 Task: Check the average views per listing of 2.5 bathrooms in the last 5 years.
Action: Mouse moved to (1049, 231)
Screenshot: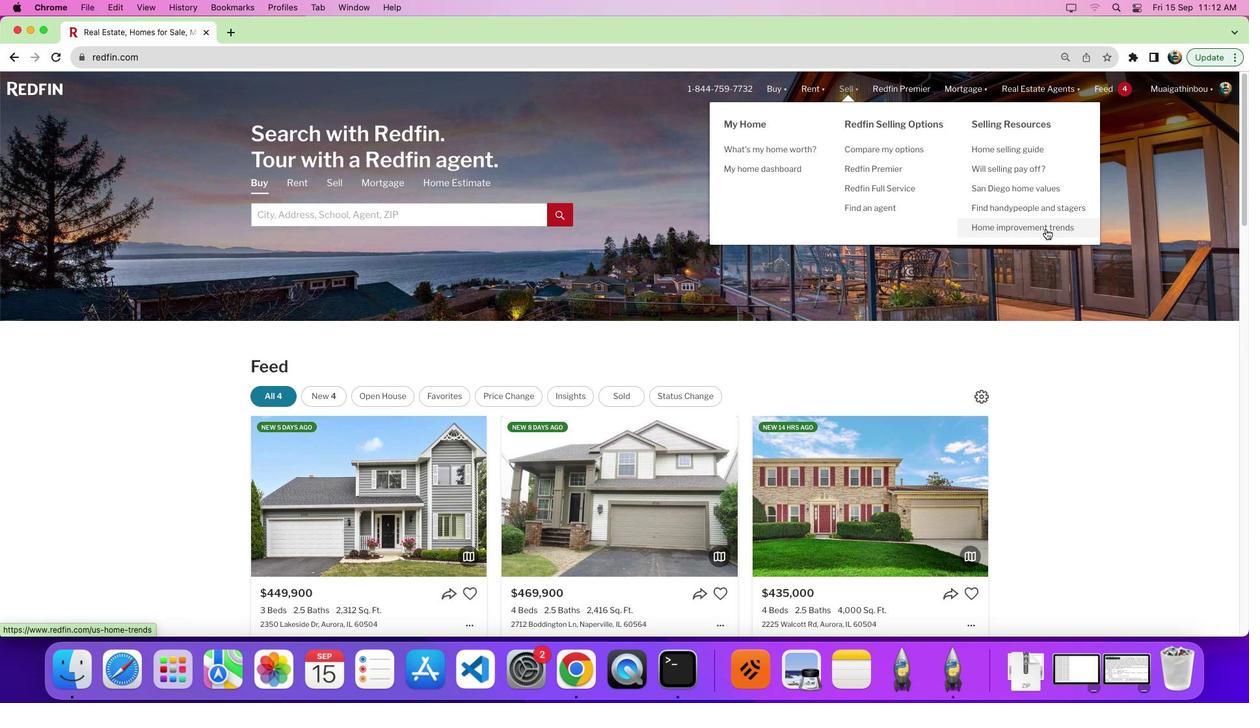 
Action: Mouse pressed left at (1049, 231)
Screenshot: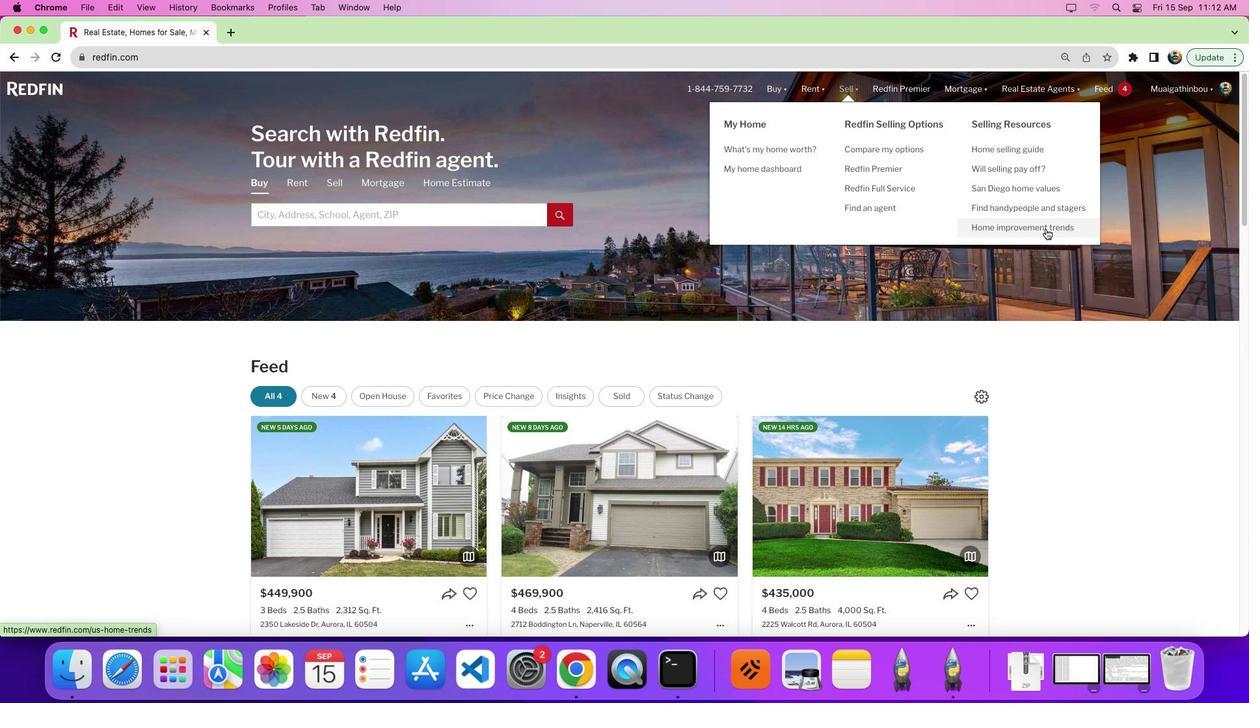 
Action: Mouse moved to (343, 245)
Screenshot: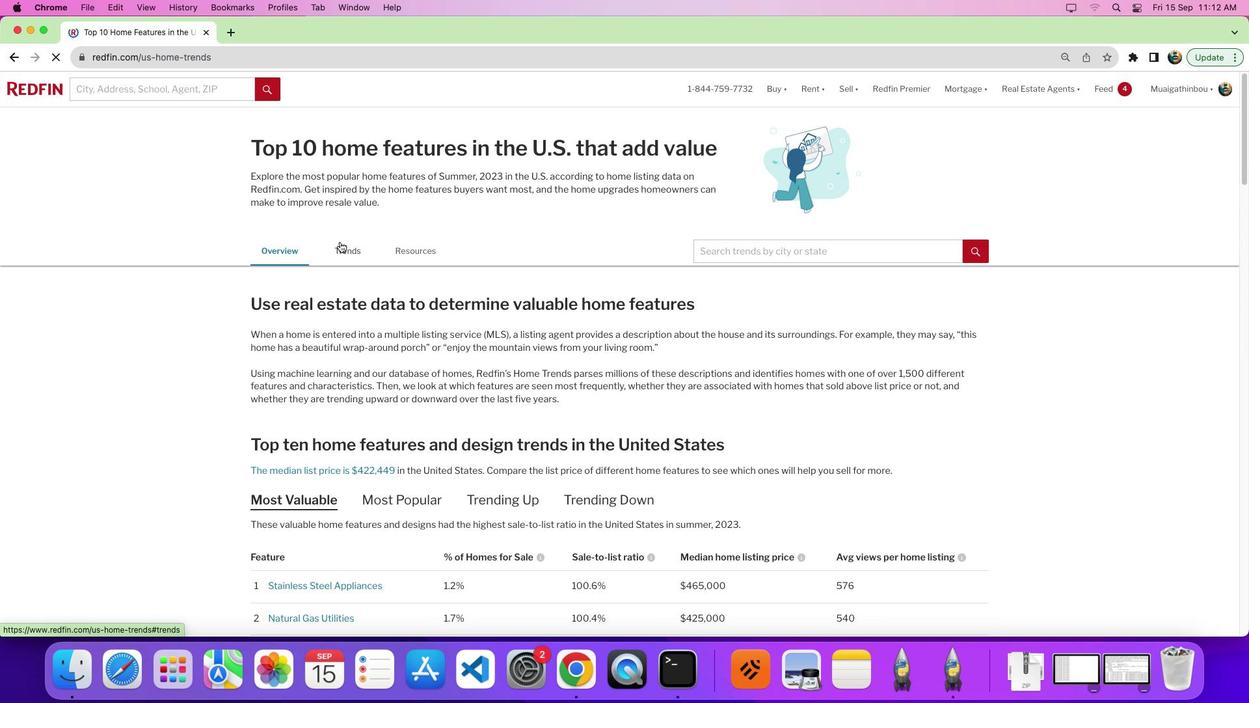 
Action: Mouse pressed left at (343, 245)
Screenshot: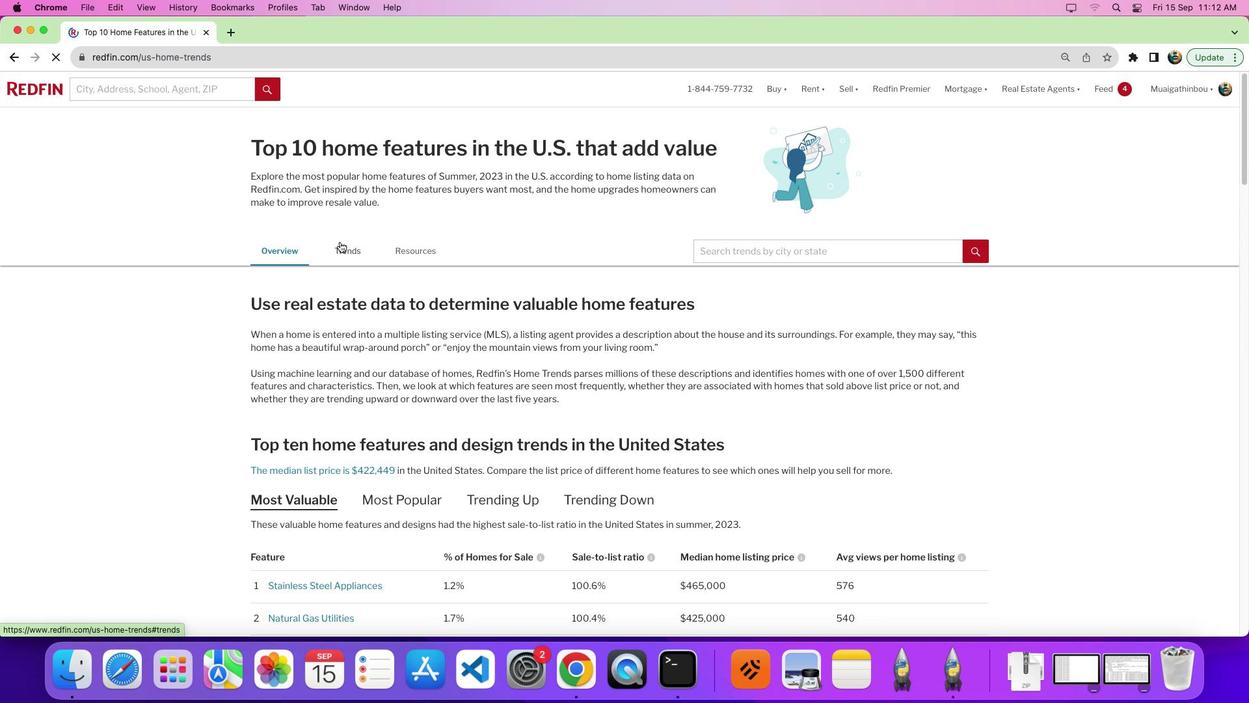
Action: Mouse moved to (580, 263)
Screenshot: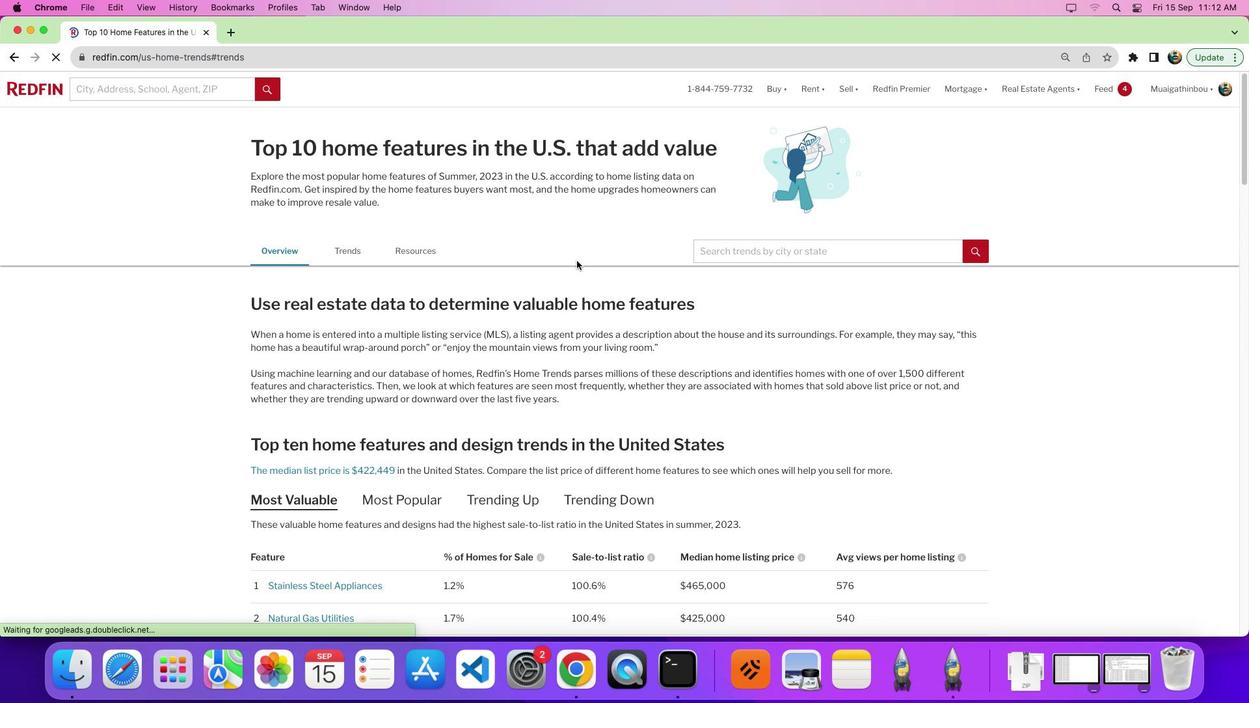 
Action: Mouse scrolled (580, 263) with delta (3, 2)
Screenshot: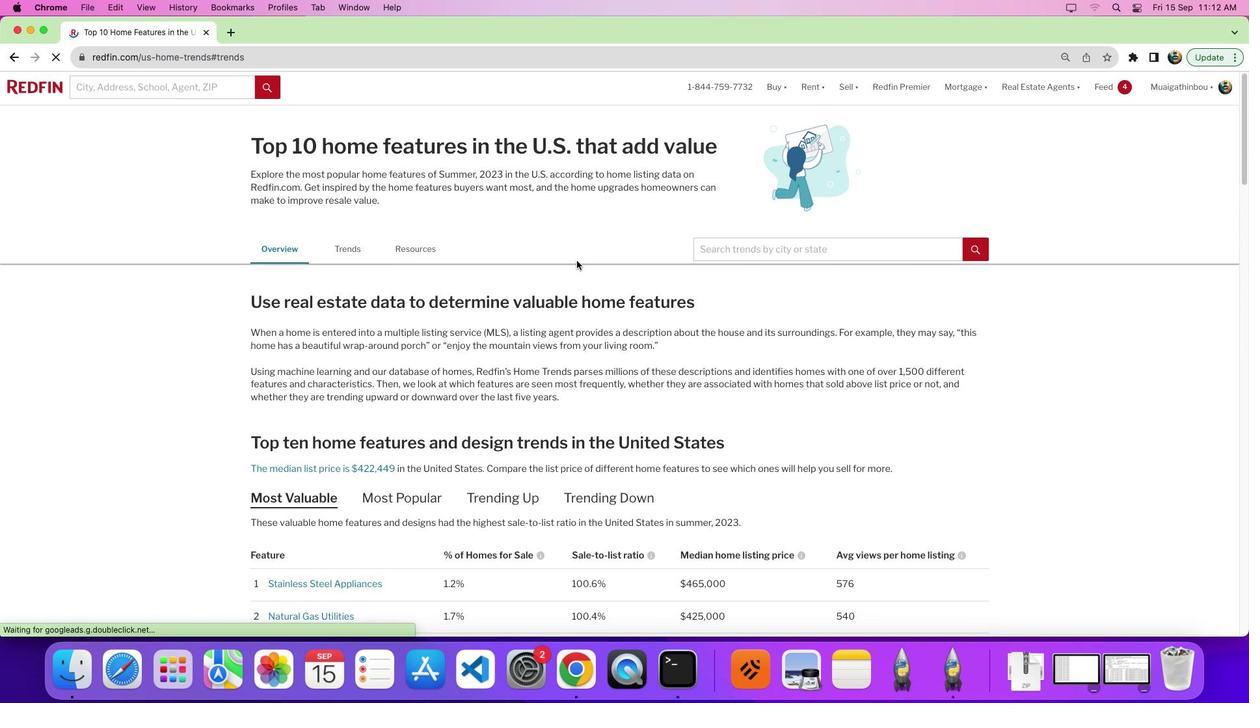 
Action: Mouse scrolled (580, 263) with delta (3, 2)
Screenshot: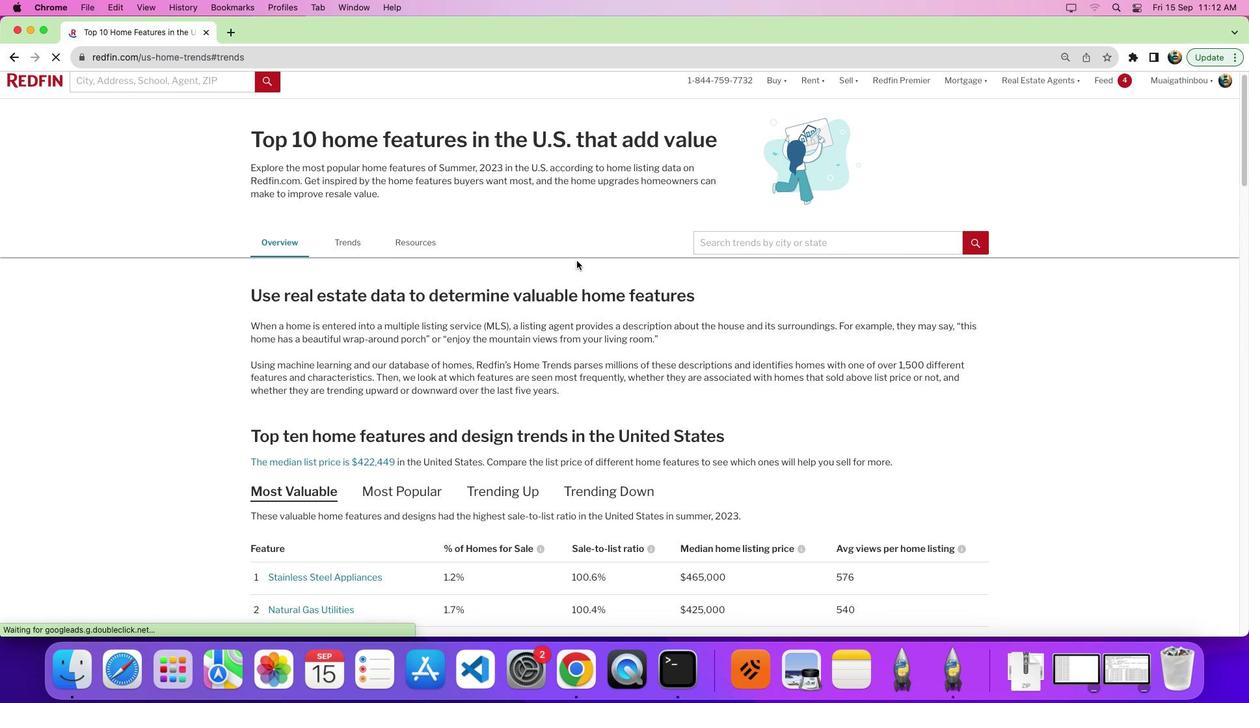 
Action: Mouse moved to (344, 227)
Screenshot: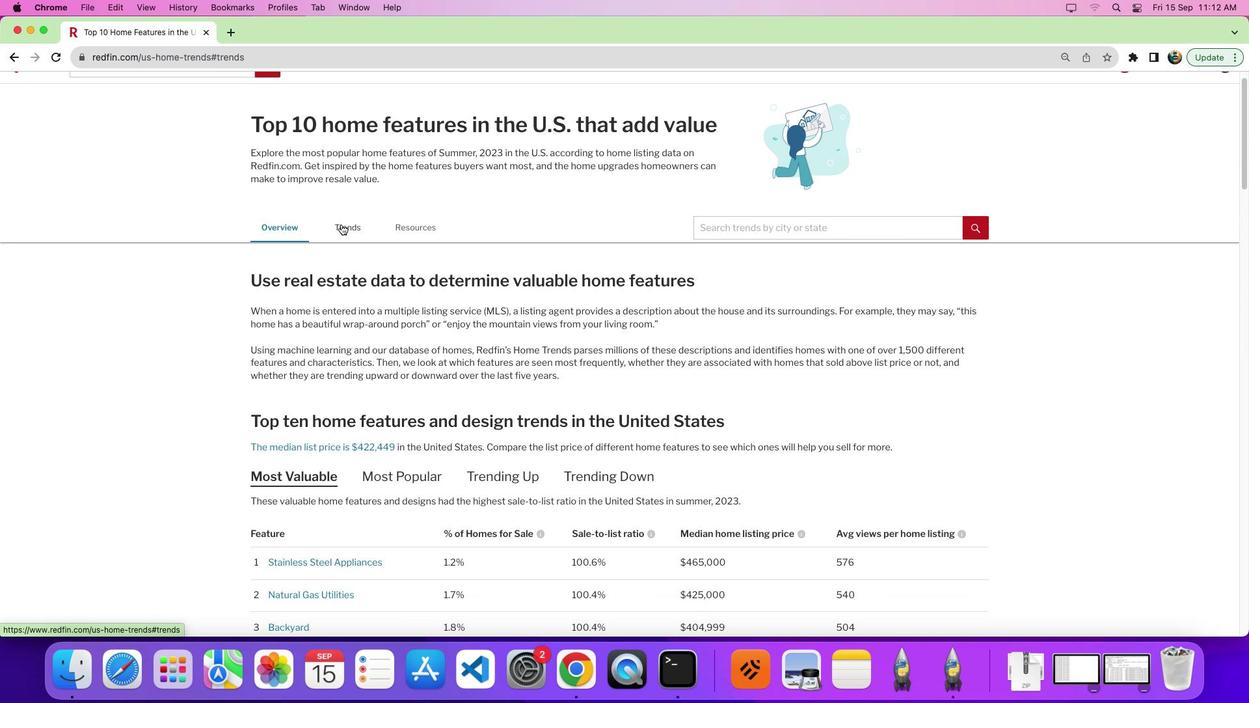 
Action: Mouse pressed left at (344, 227)
Screenshot: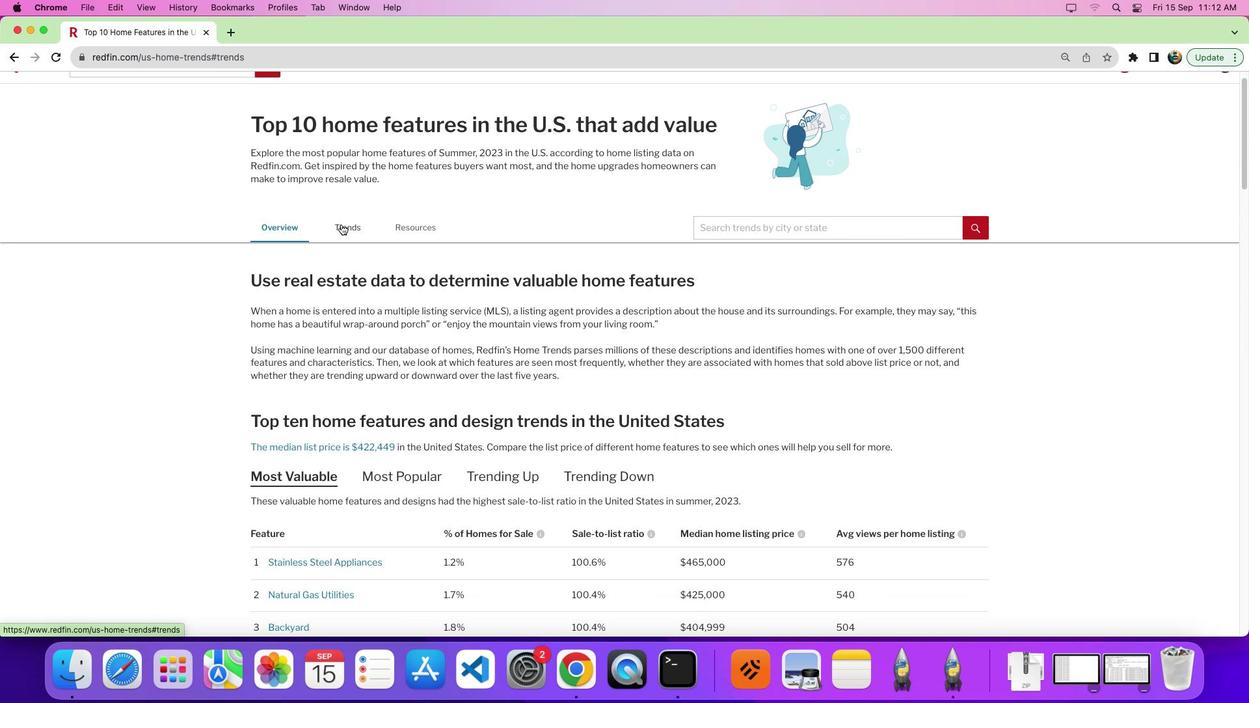 
Action: Mouse moved to (572, 299)
Screenshot: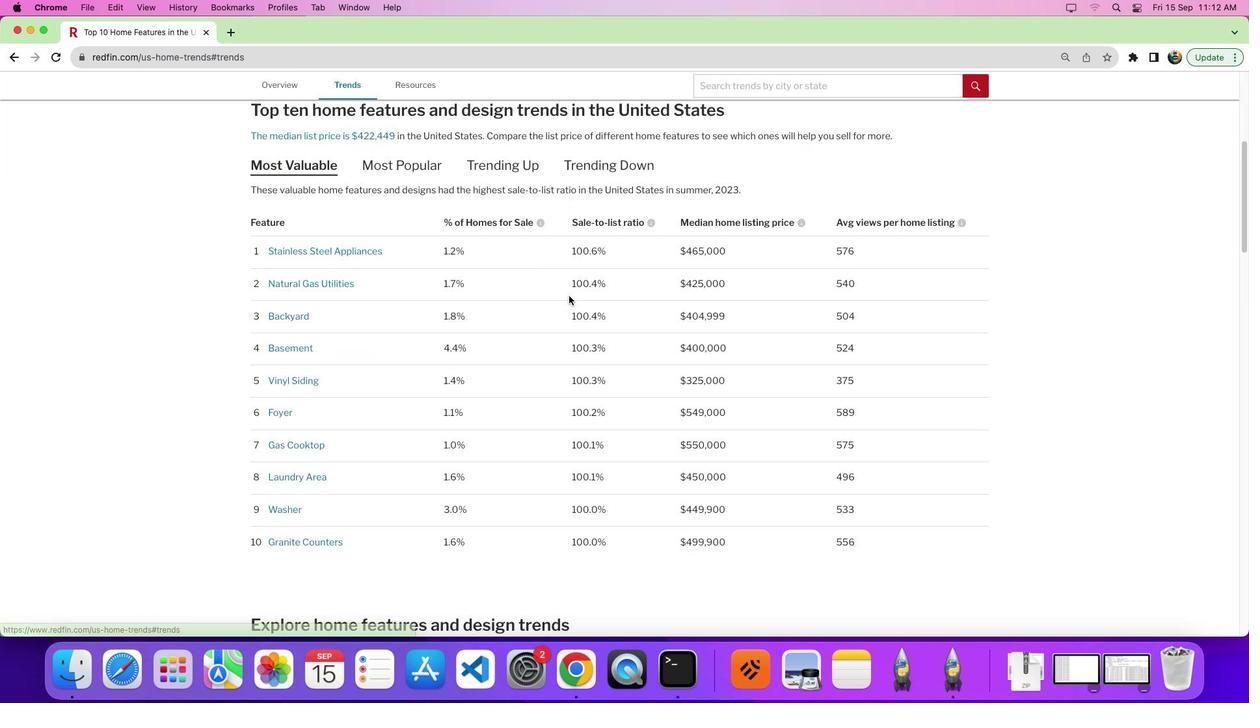 
Action: Mouse scrolled (572, 299) with delta (3, 2)
Screenshot: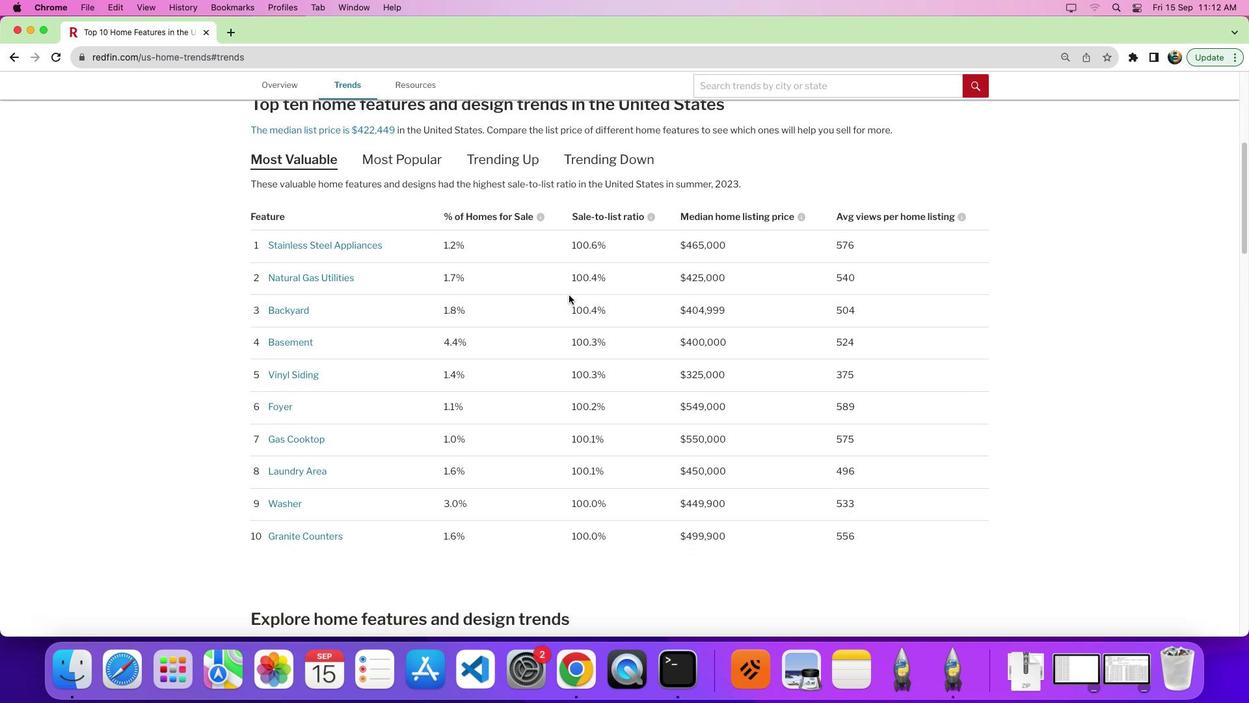
Action: Mouse moved to (572, 298)
Screenshot: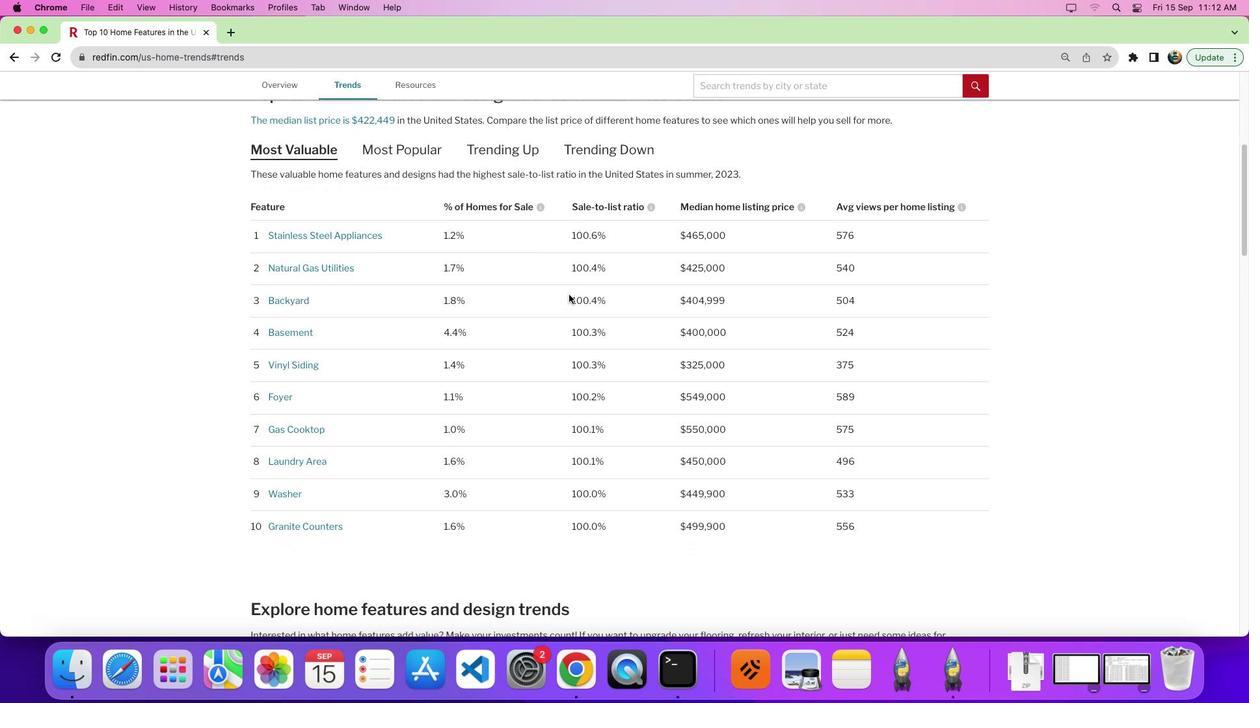 
Action: Mouse scrolled (572, 298) with delta (3, 2)
Screenshot: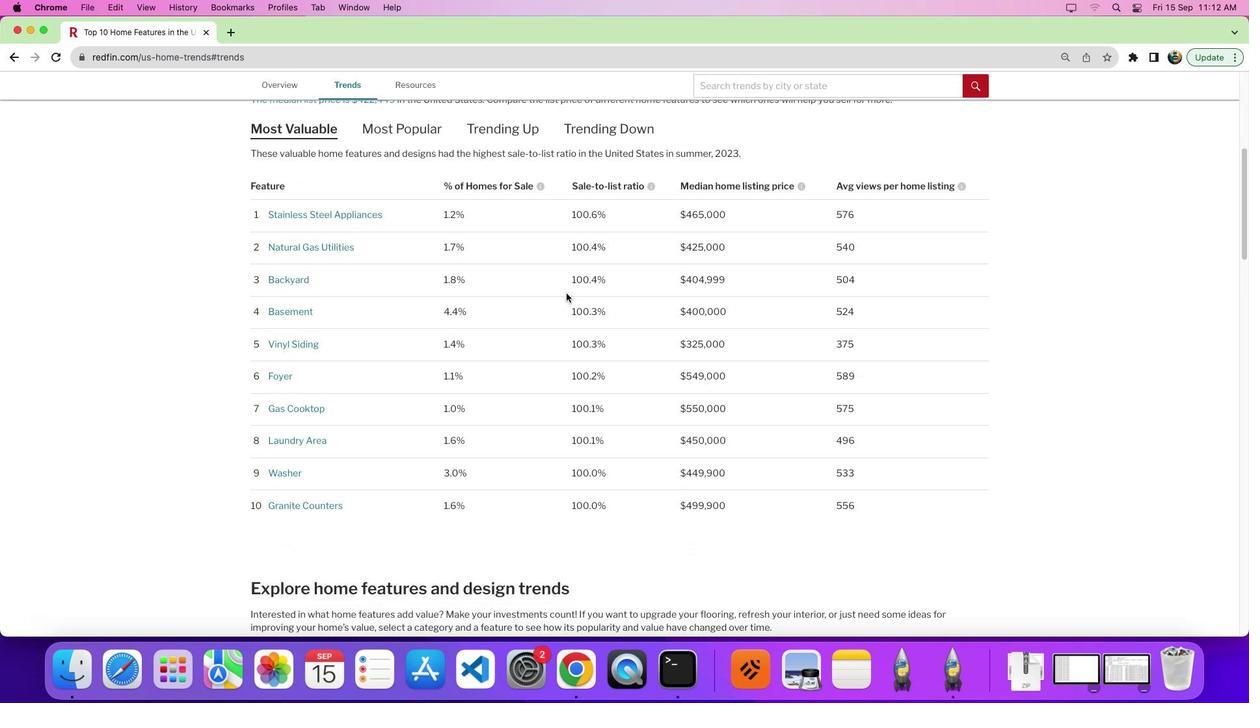 
Action: Mouse moved to (572, 298)
Screenshot: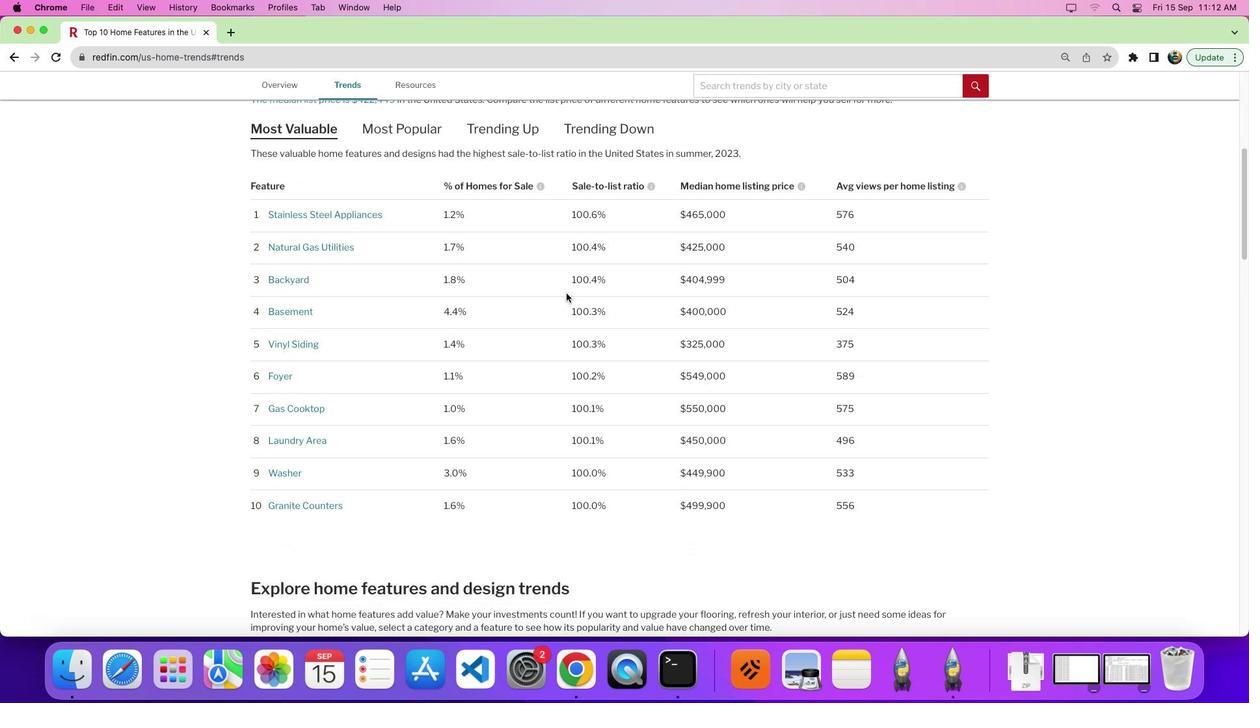 
Action: Mouse scrolled (572, 298) with delta (3, 0)
Screenshot: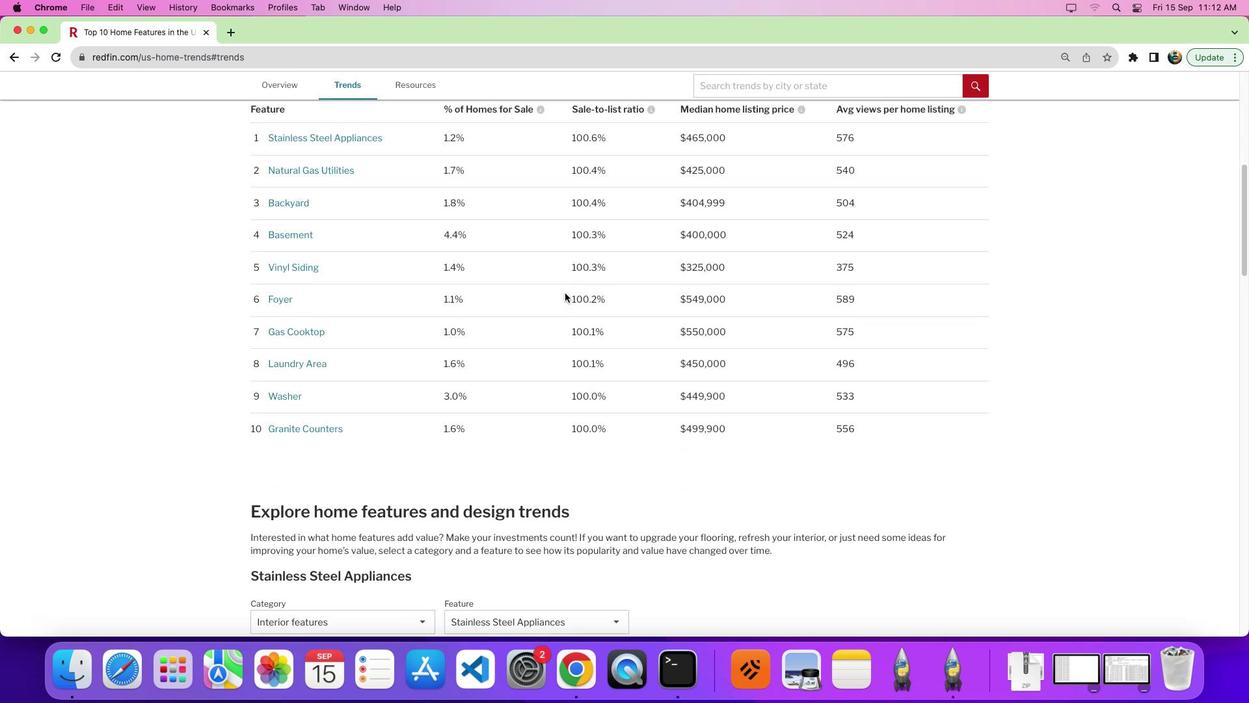 
Action: Mouse moved to (563, 294)
Screenshot: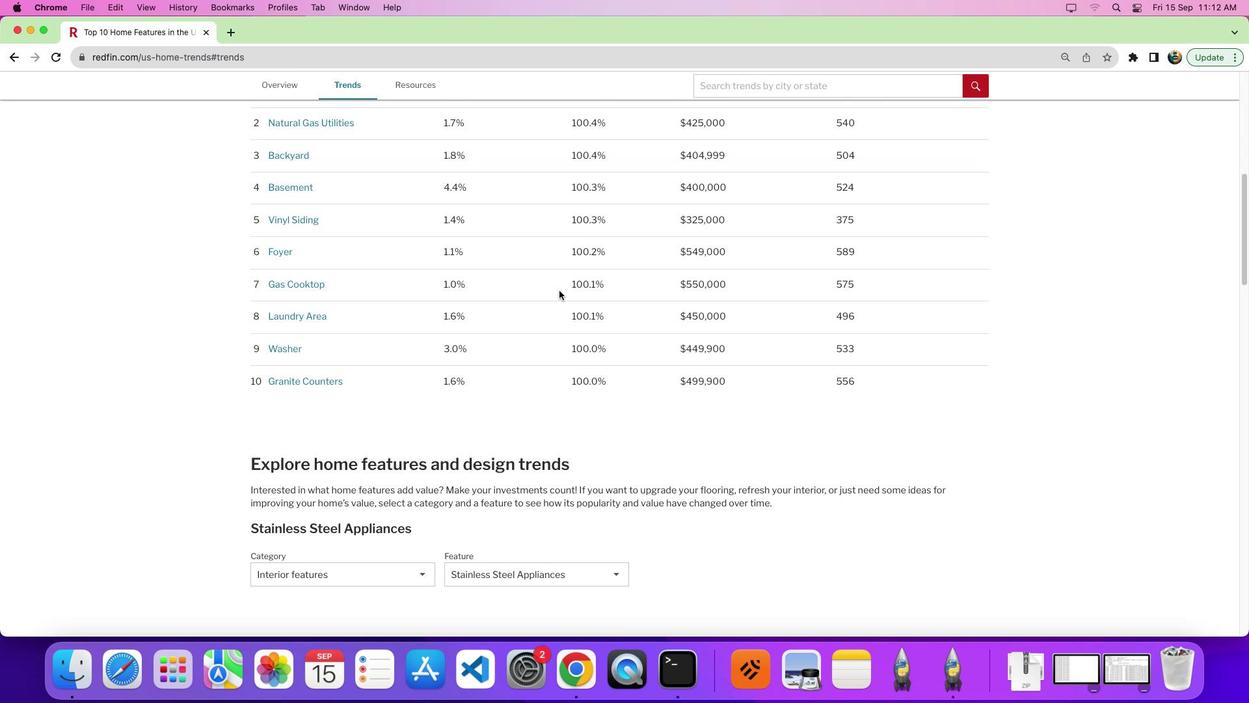 
Action: Mouse scrolled (563, 294) with delta (3, 2)
Screenshot: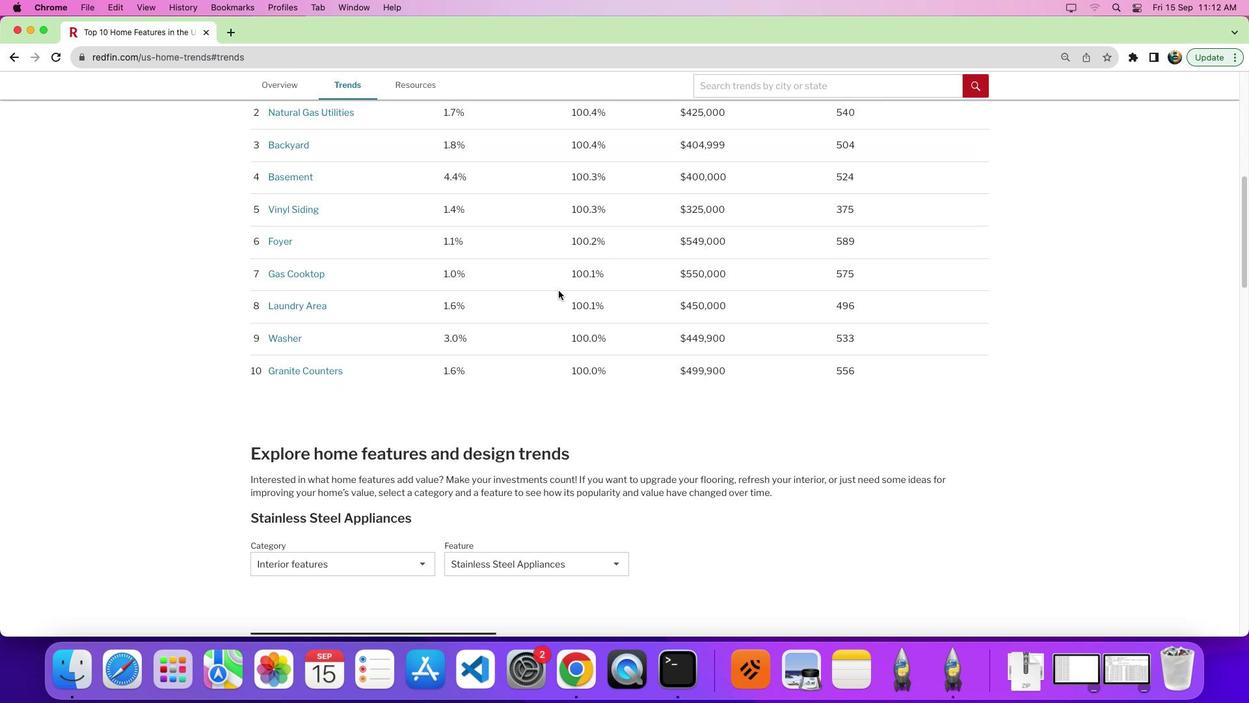 
Action: Mouse moved to (563, 294)
Screenshot: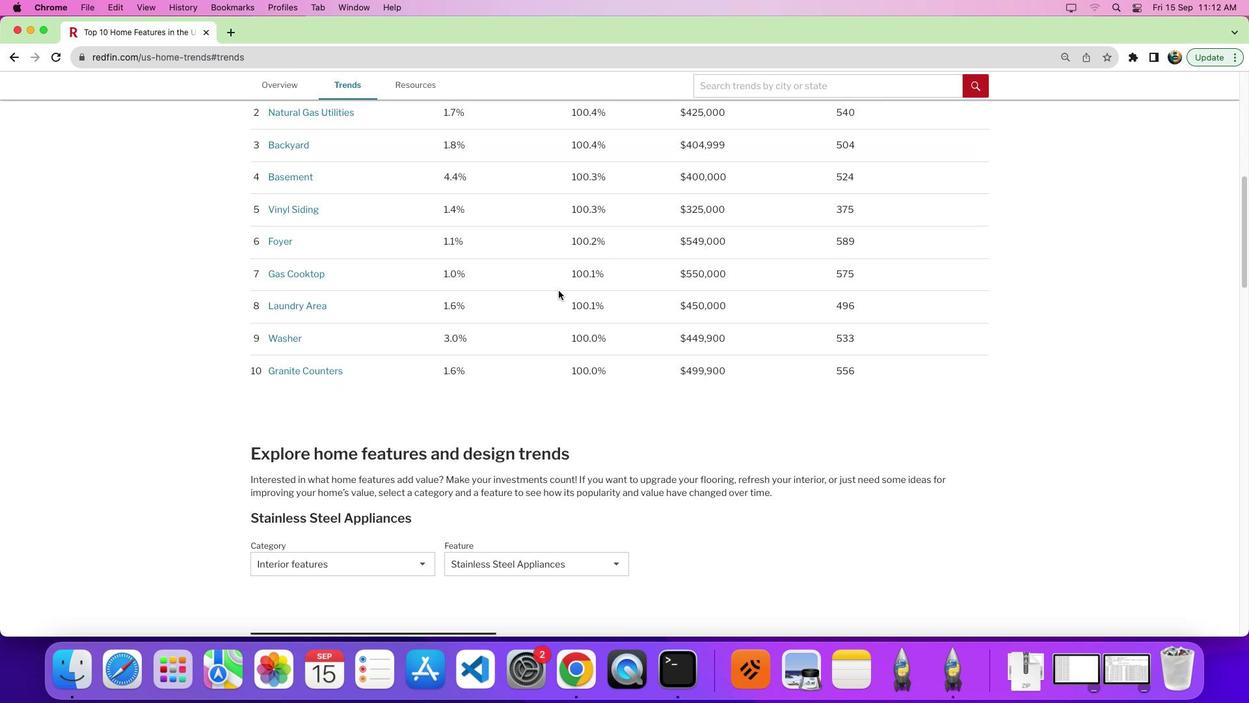 
Action: Mouse scrolled (563, 294) with delta (3, 2)
Screenshot: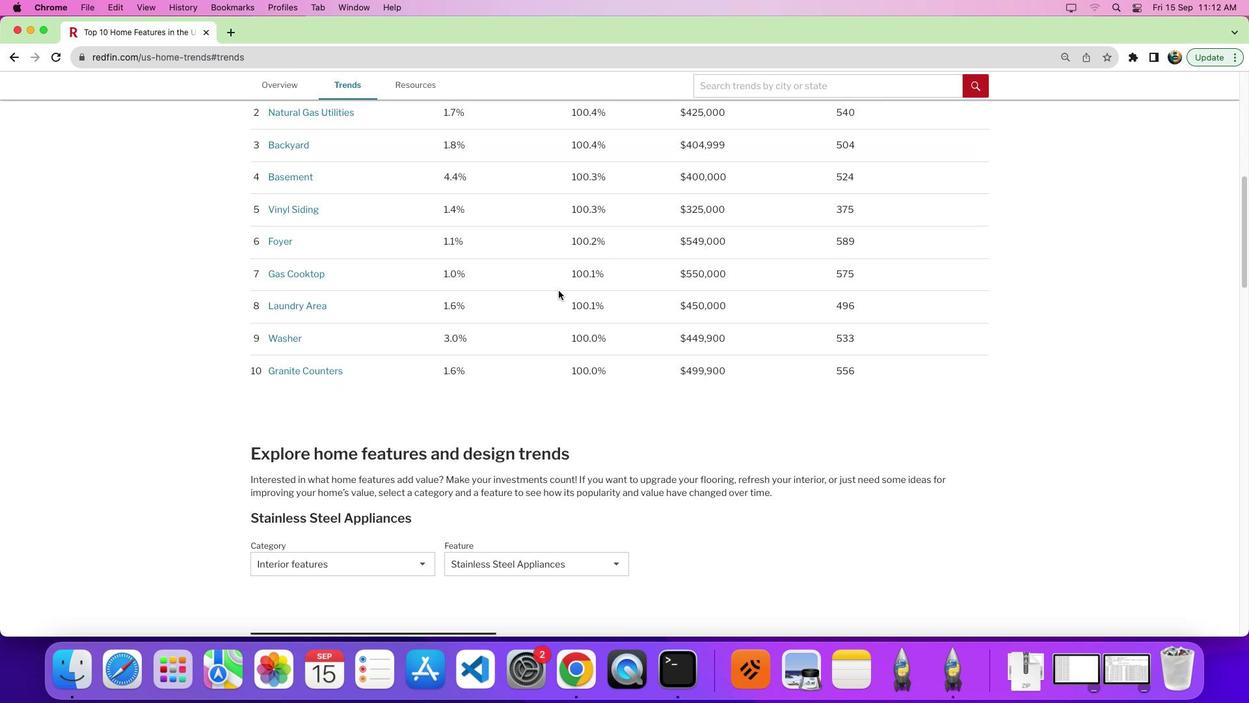 
Action: Mouse moved to (563, 294)
Screenshot: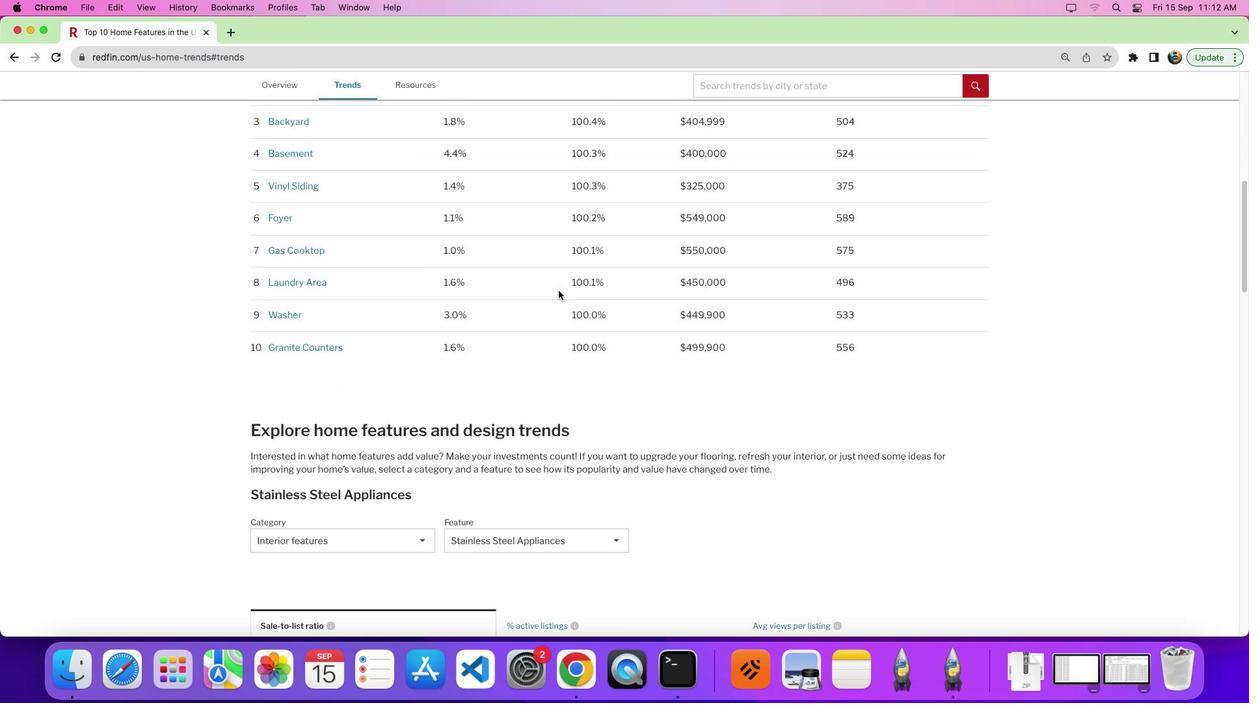 
Action: Mouse scrolled (563, 294) with delta (3, 0)
Screenshot: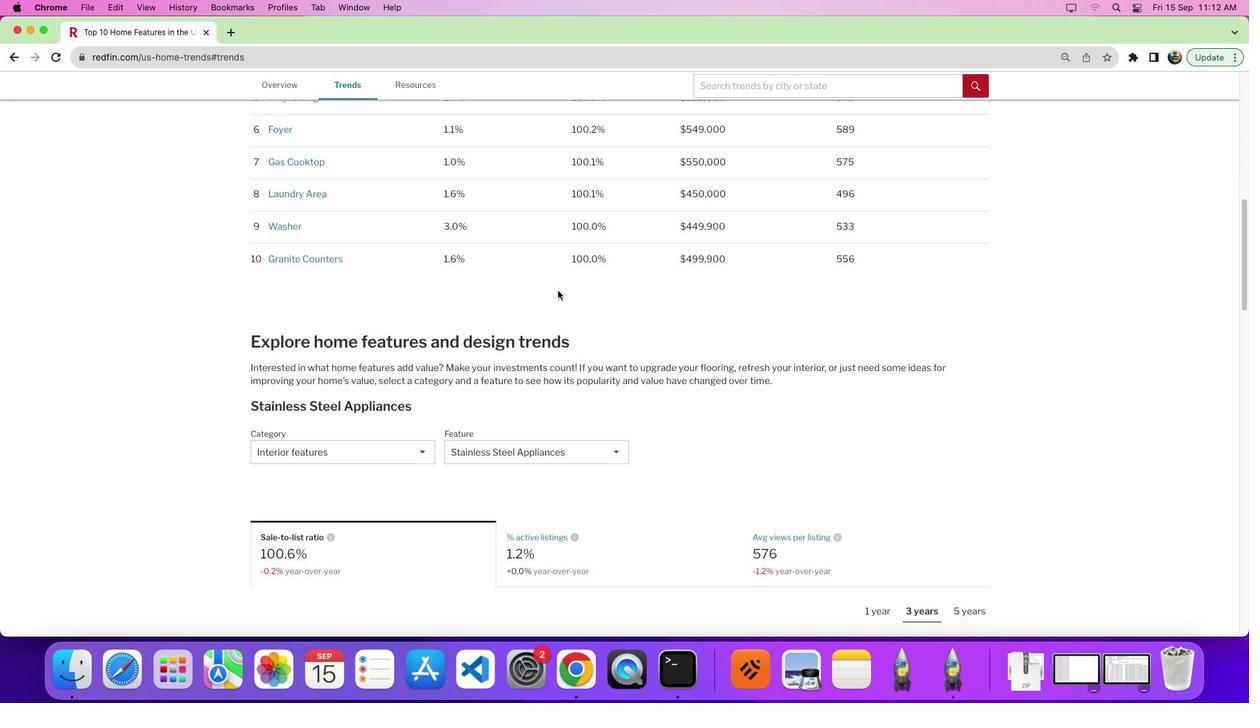 
Action: Mouse moved to (546, 303)
Screenshot: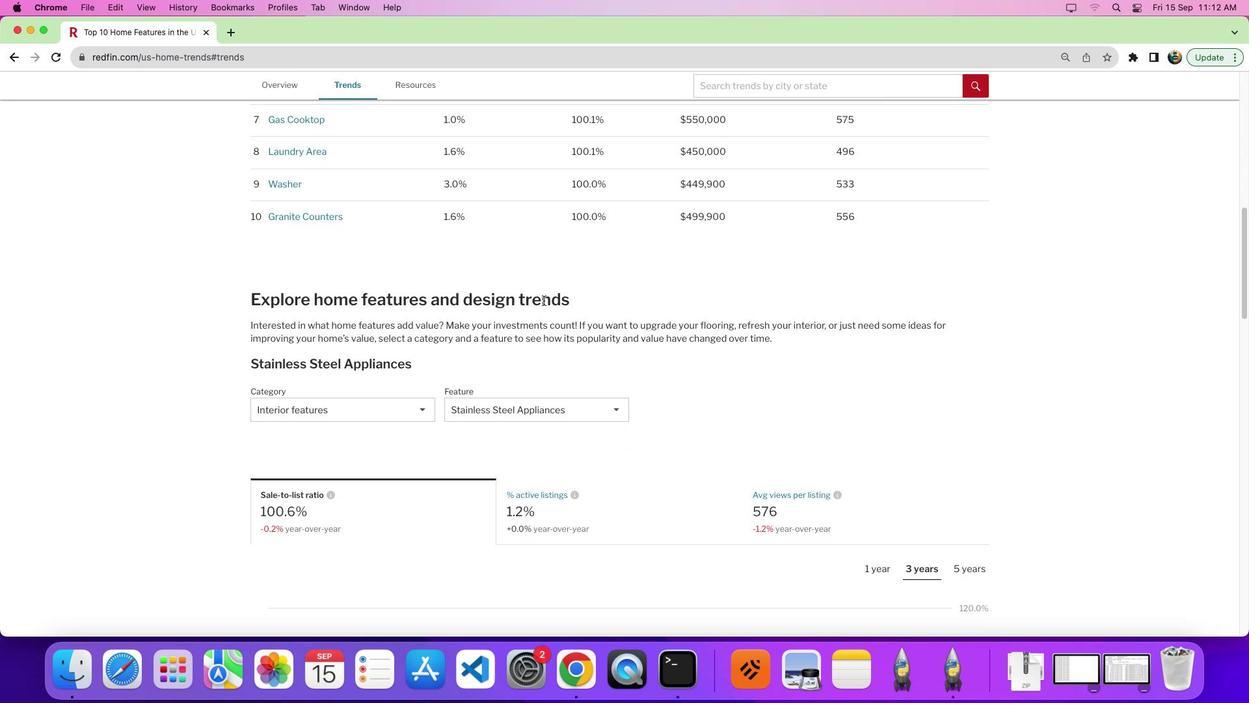 
Action: Mouse scrolled (546, 303) with delta (3, 2)
Screenshot: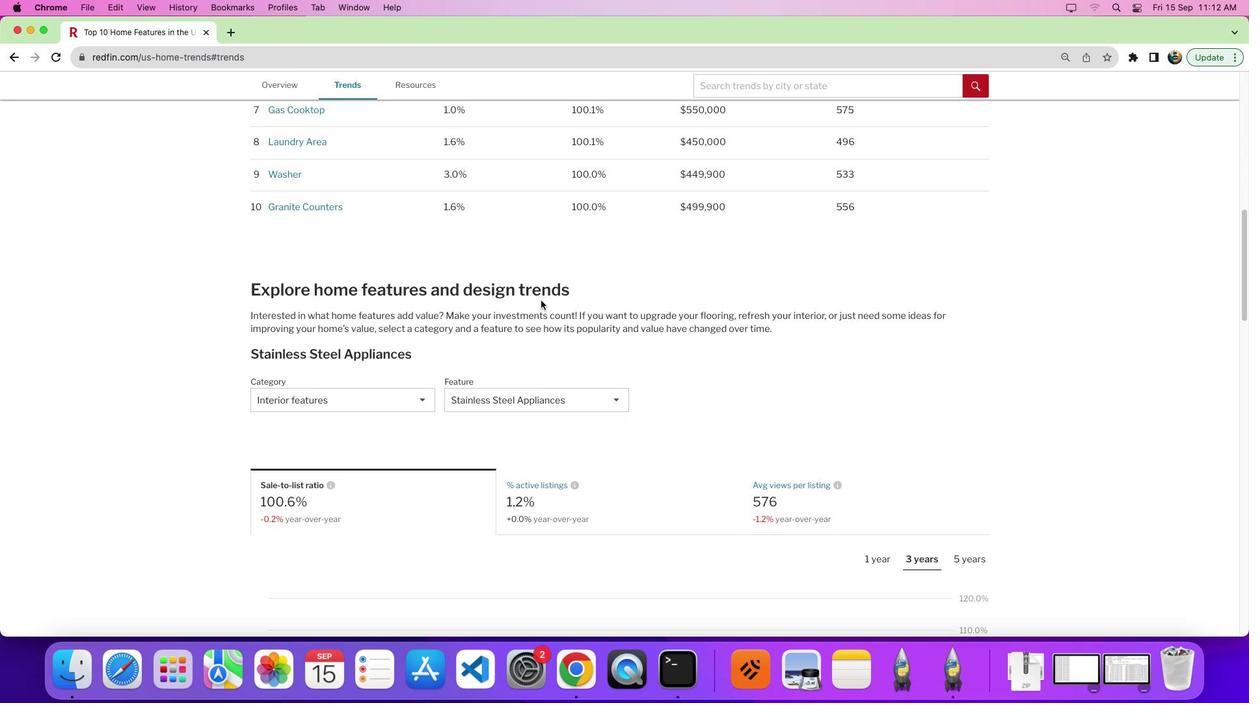 
Action: Mouse scrolled (546, 303) with delta (3, 2)
Screenshot: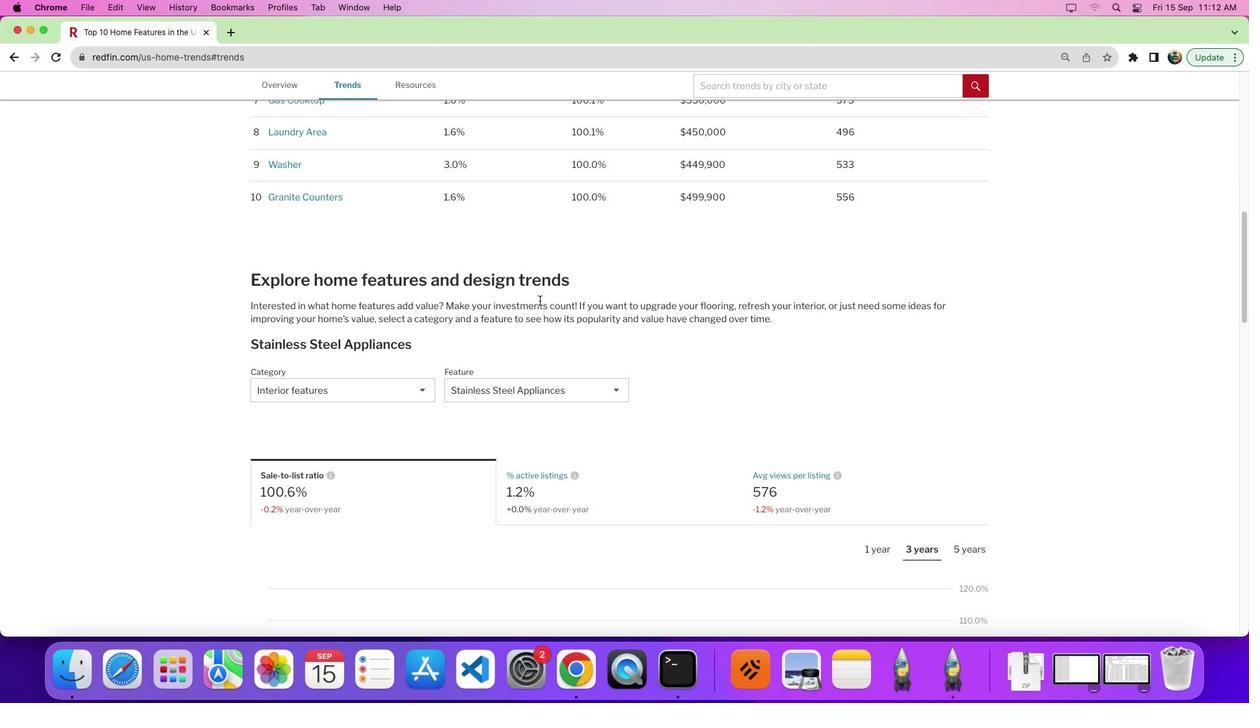 
Action: Mouse moved to (403, 378)
Screenshot: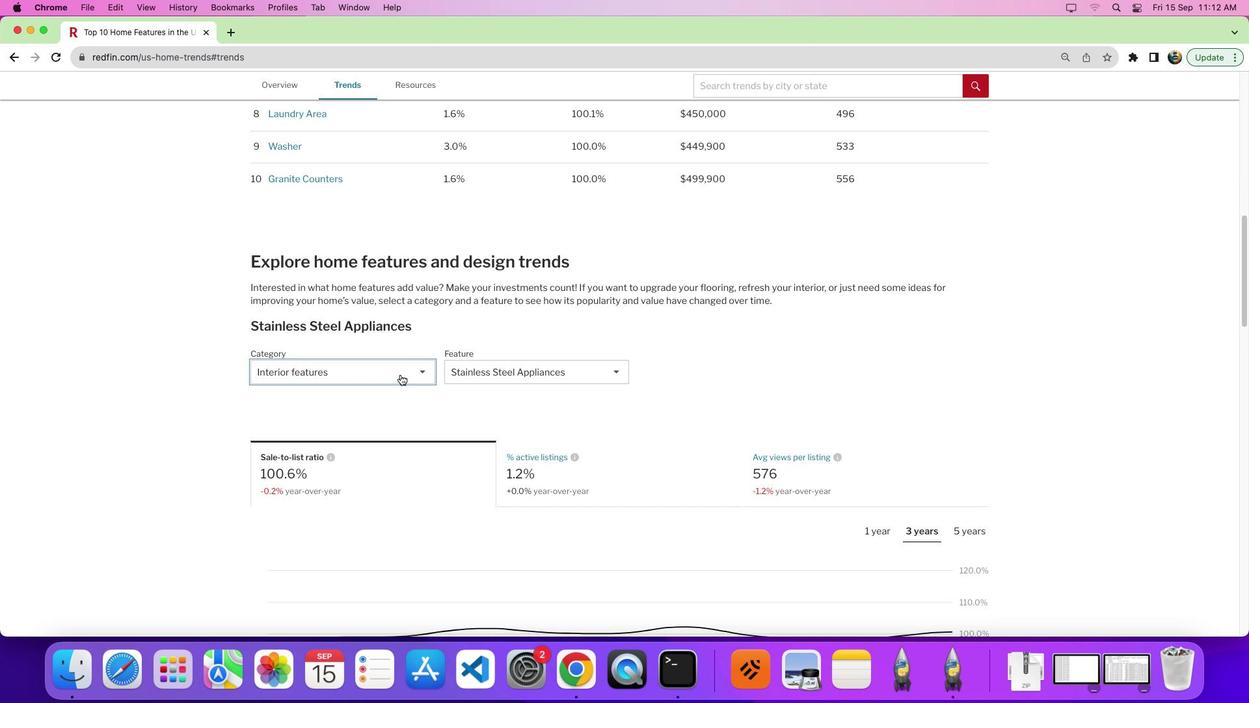 
Action: Mouse pressed left at (403, 378)
Screenshot: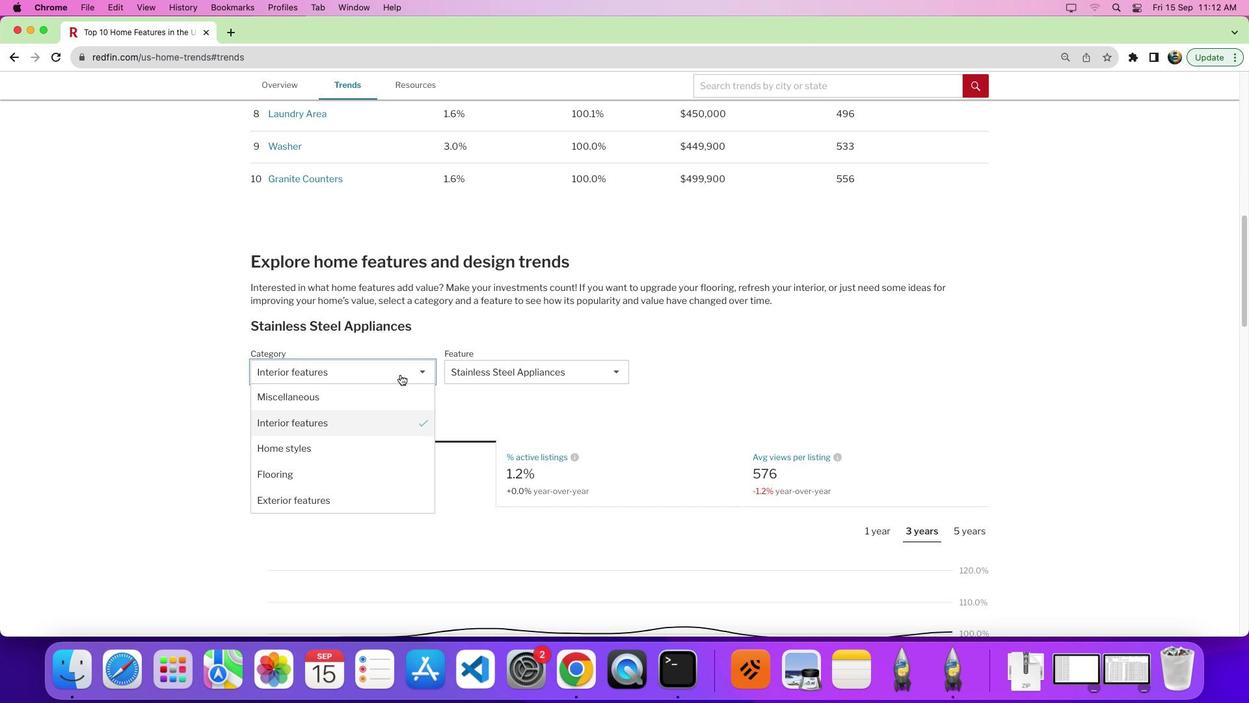 
Action: Mouse moved to (391, 425)
Screenshot: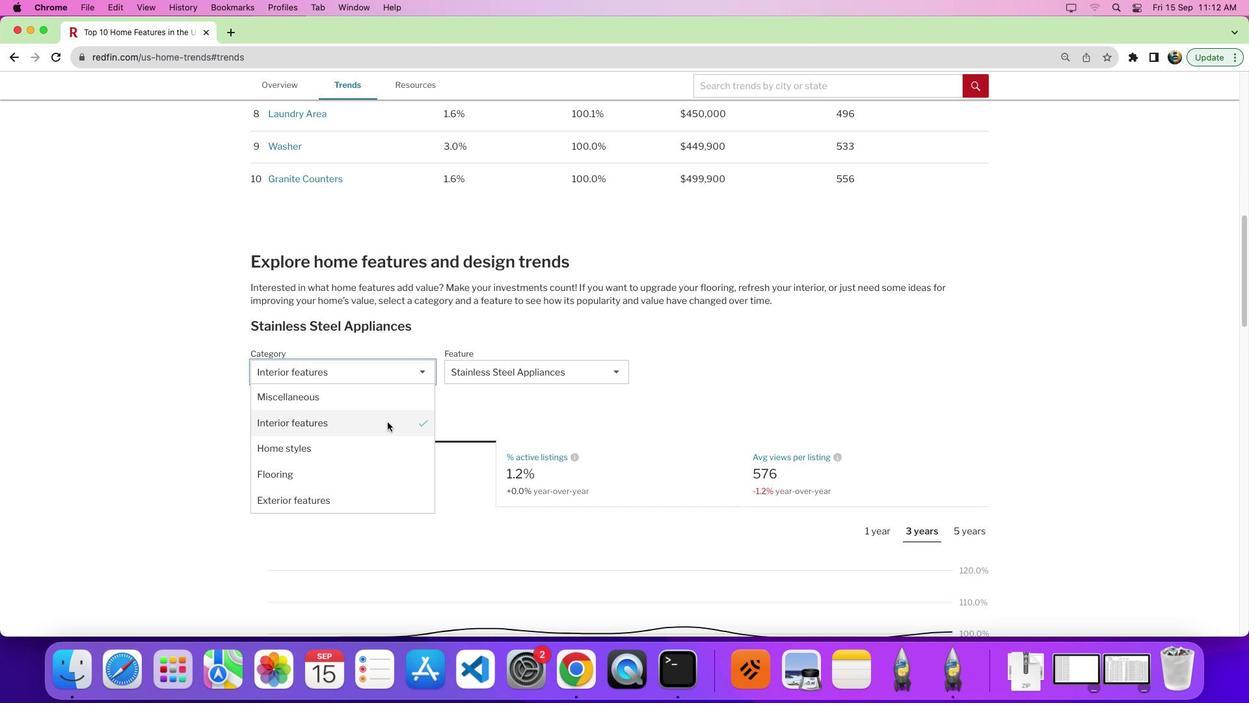 
Action: Mouse pressed left at (391, 425)
Screenshot: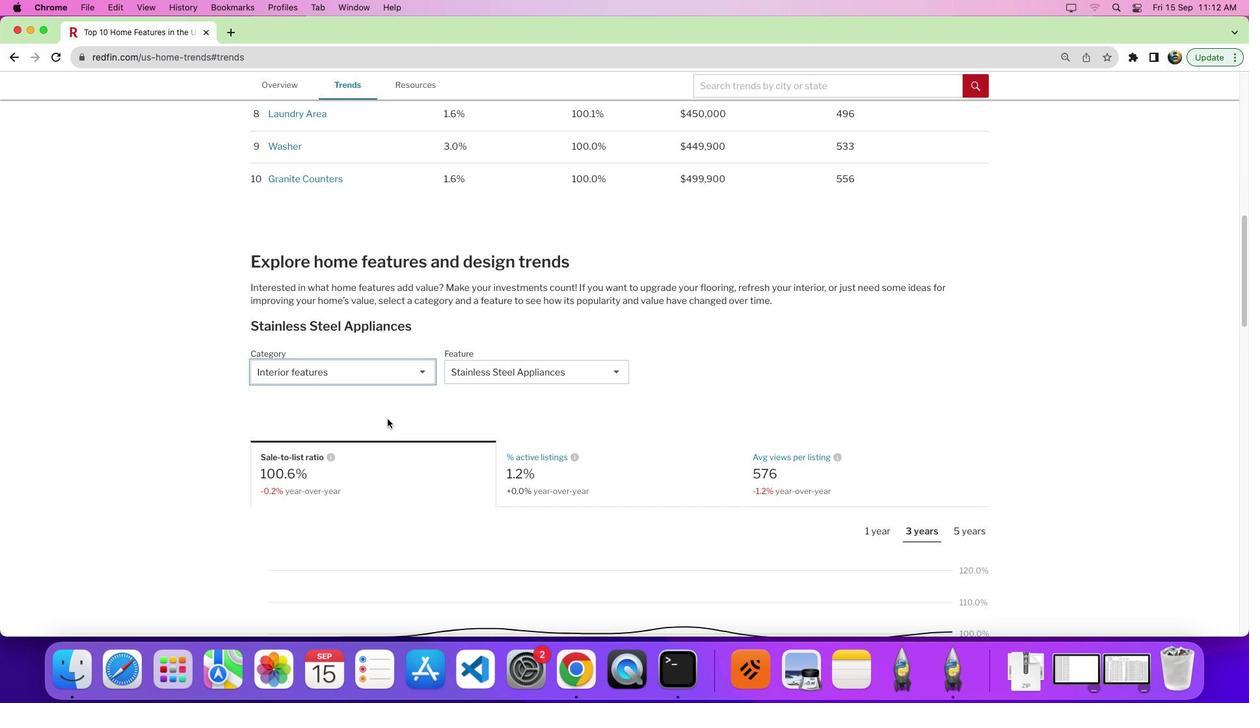 
Action: Mouse moved to (525, 359)
Screenshot: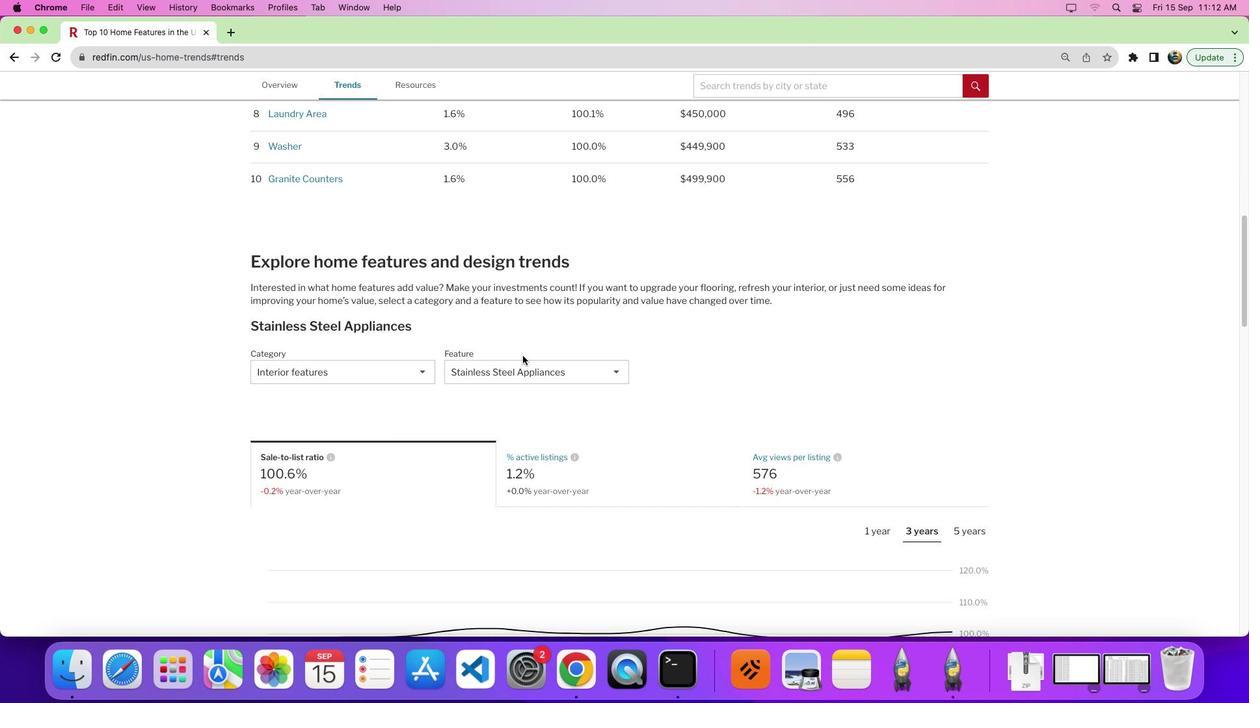 
Action: Mouse pressed left at (525, 359)
Screenshot: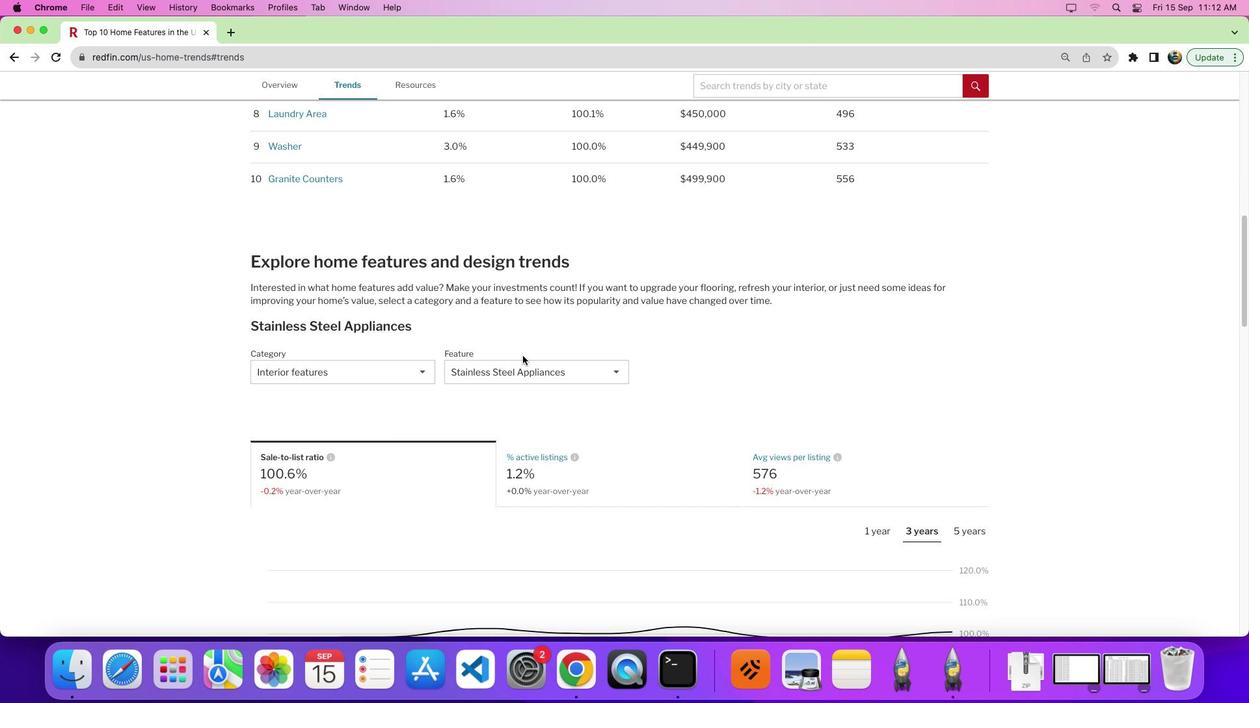 
Action: Mouse moved to (521, 370)
Screenshot: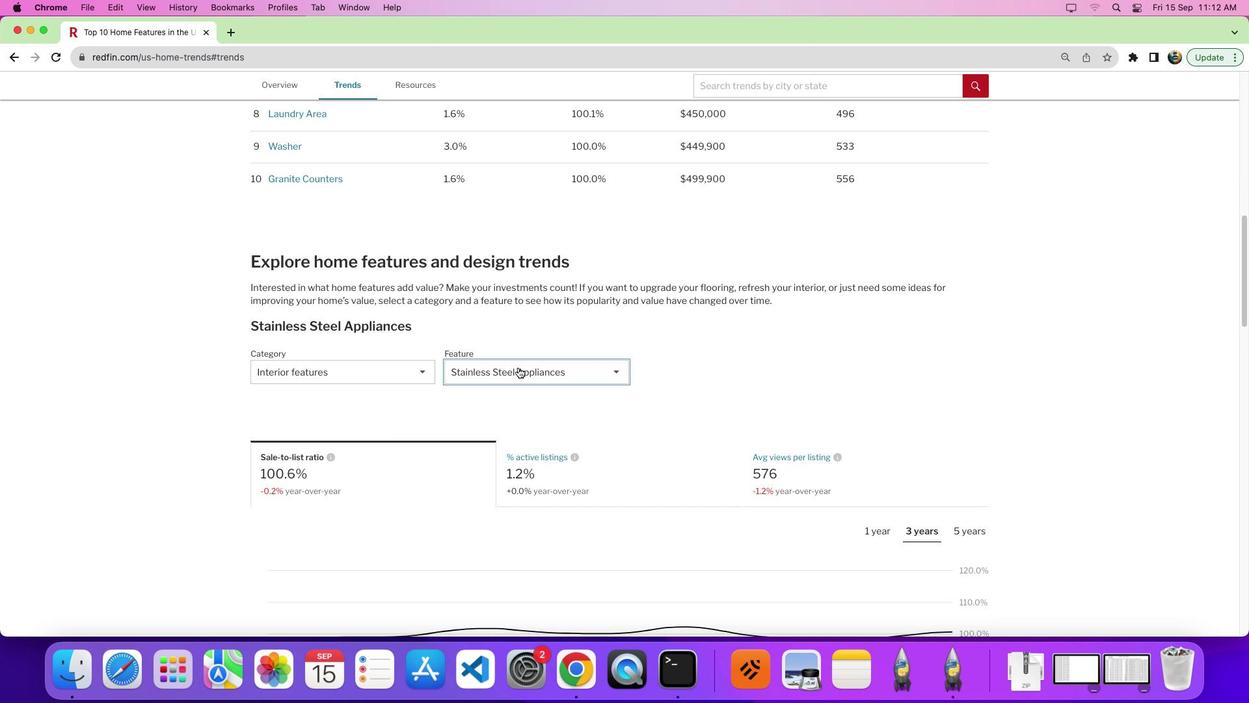 
Action: Mouse pressed left at (521, 370)
Screenshot: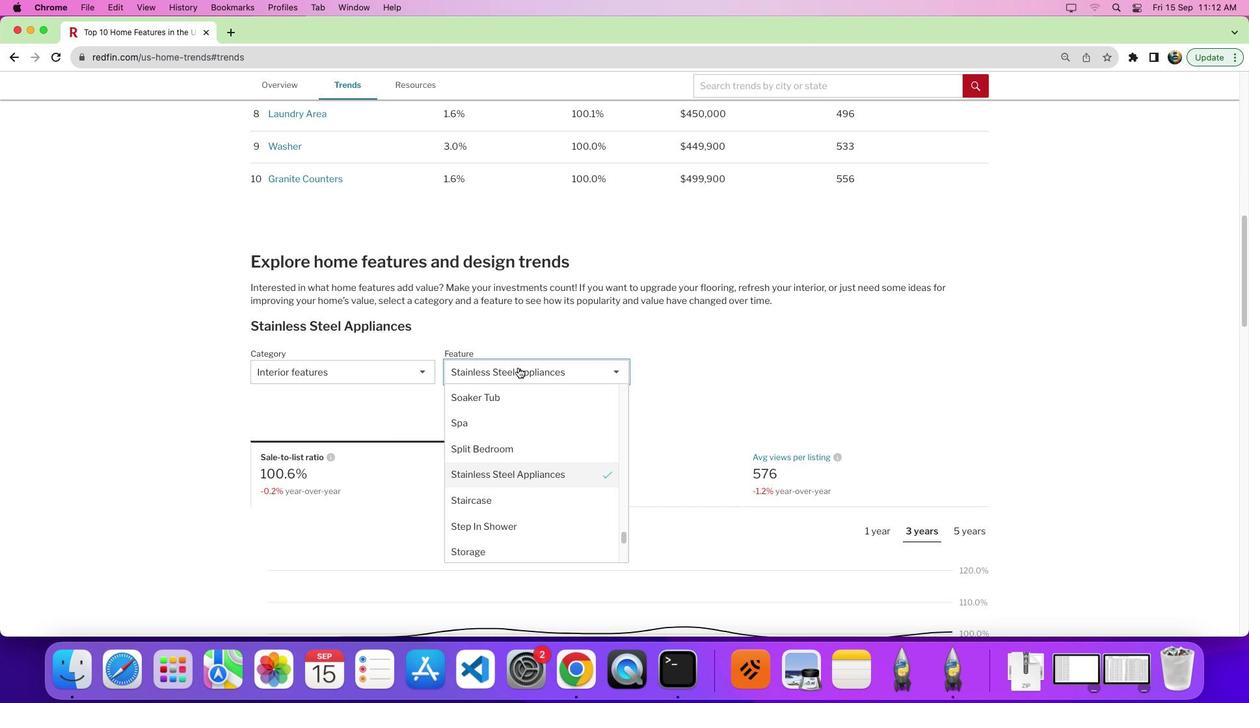 
Action: Mouse moved to (527, 468)
Screenshot: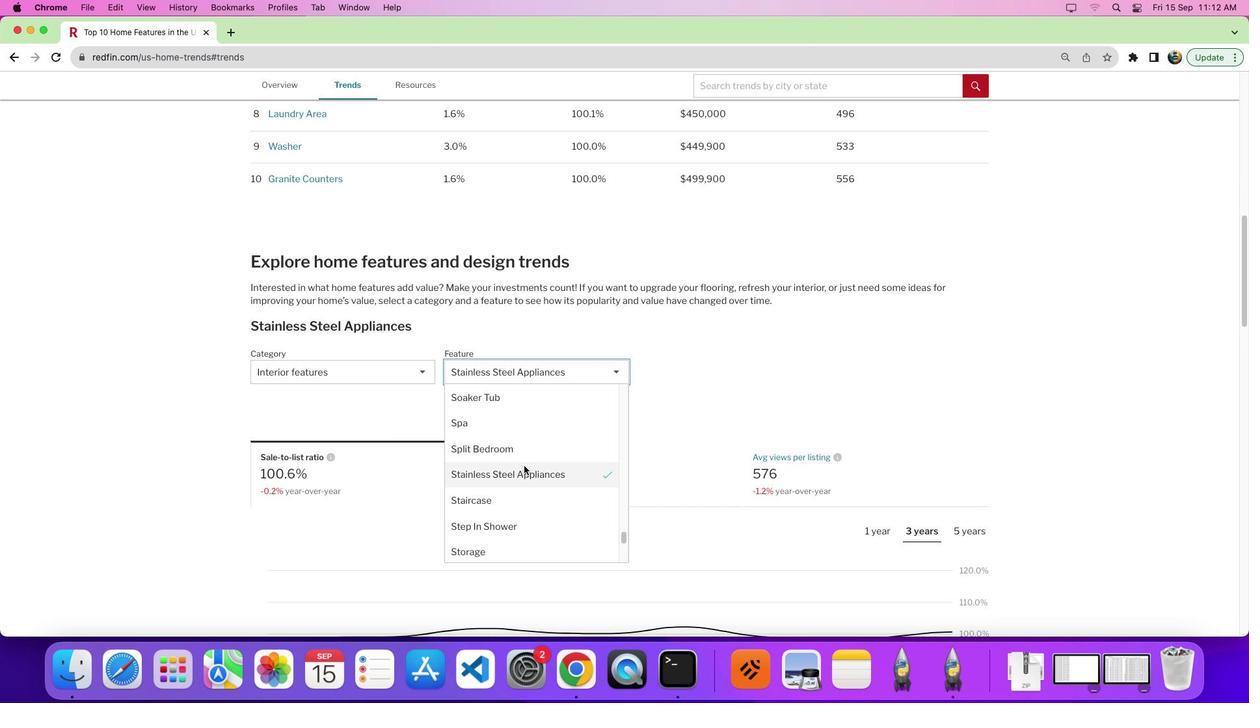 
Action: Mouse scrolled (527, 468) with delta (3, 3)
Screenshot: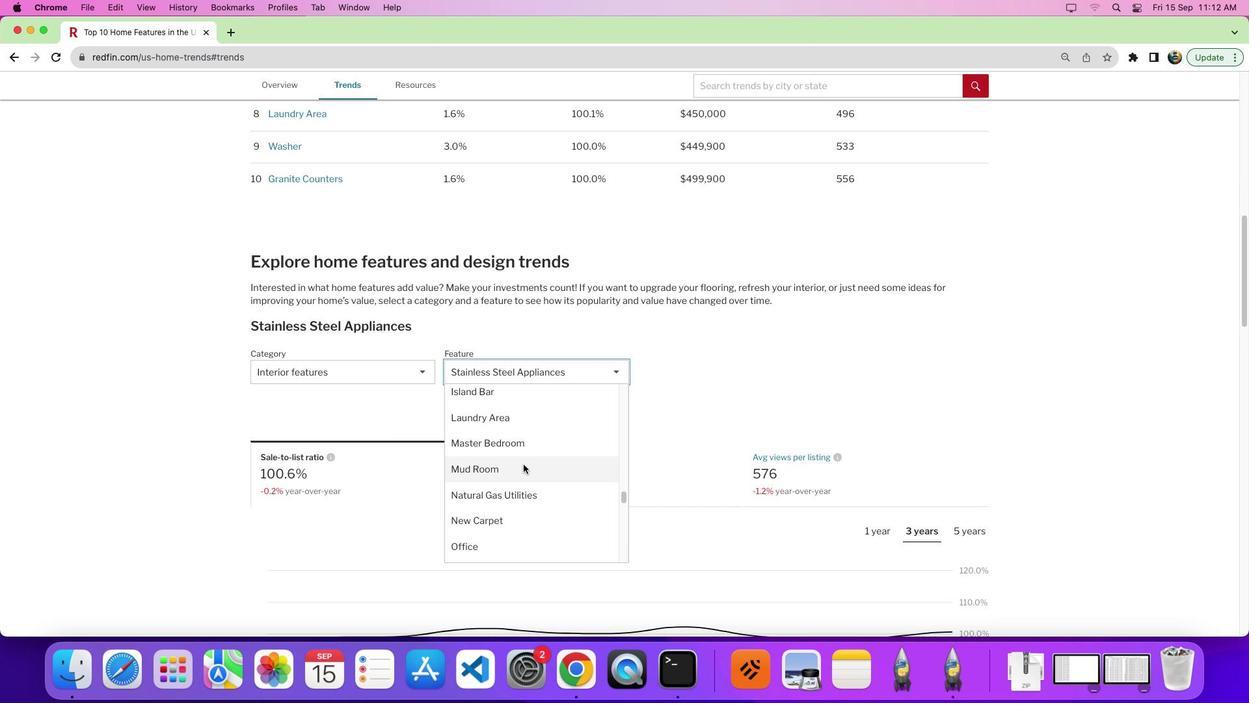 
Action: Mouse scrolled (527, 468) with delta (3, 4)
Screenshot: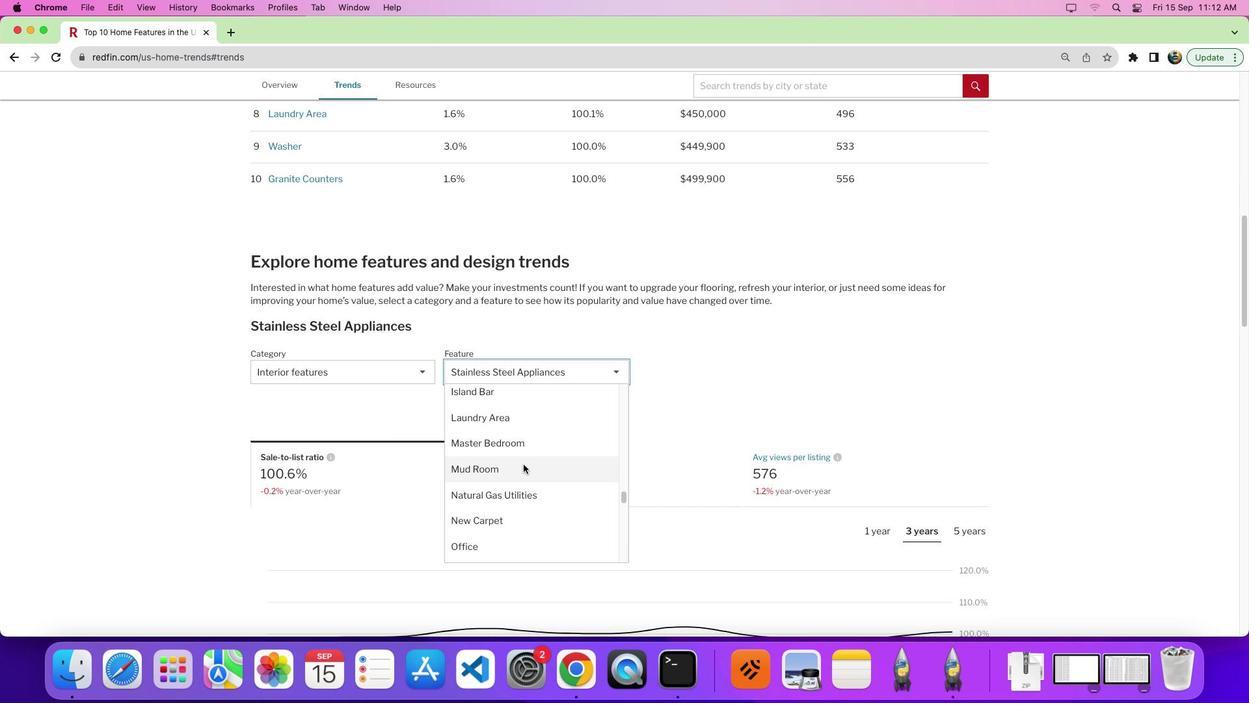 
Action: Mouse scrolled (527, 468) with delta (3, 9)
Screenshot: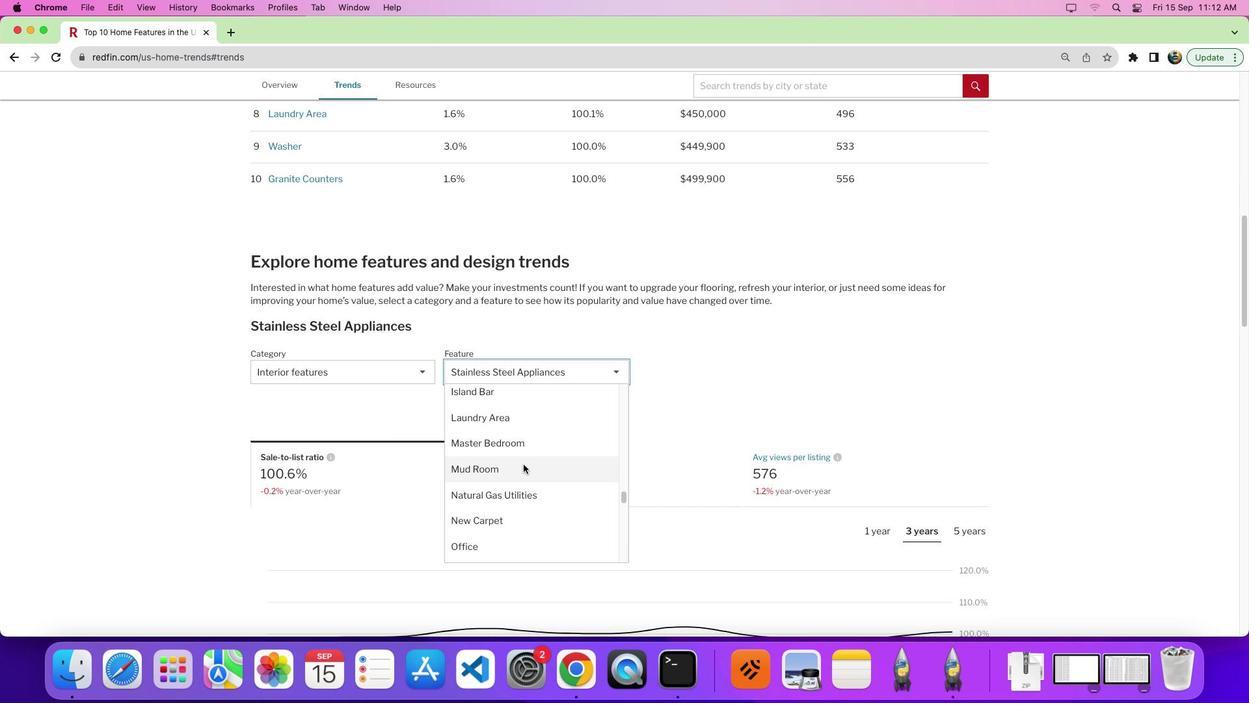 
Action: Mouse scrolled (527, 468) with delta (3, 12)
Screenshot: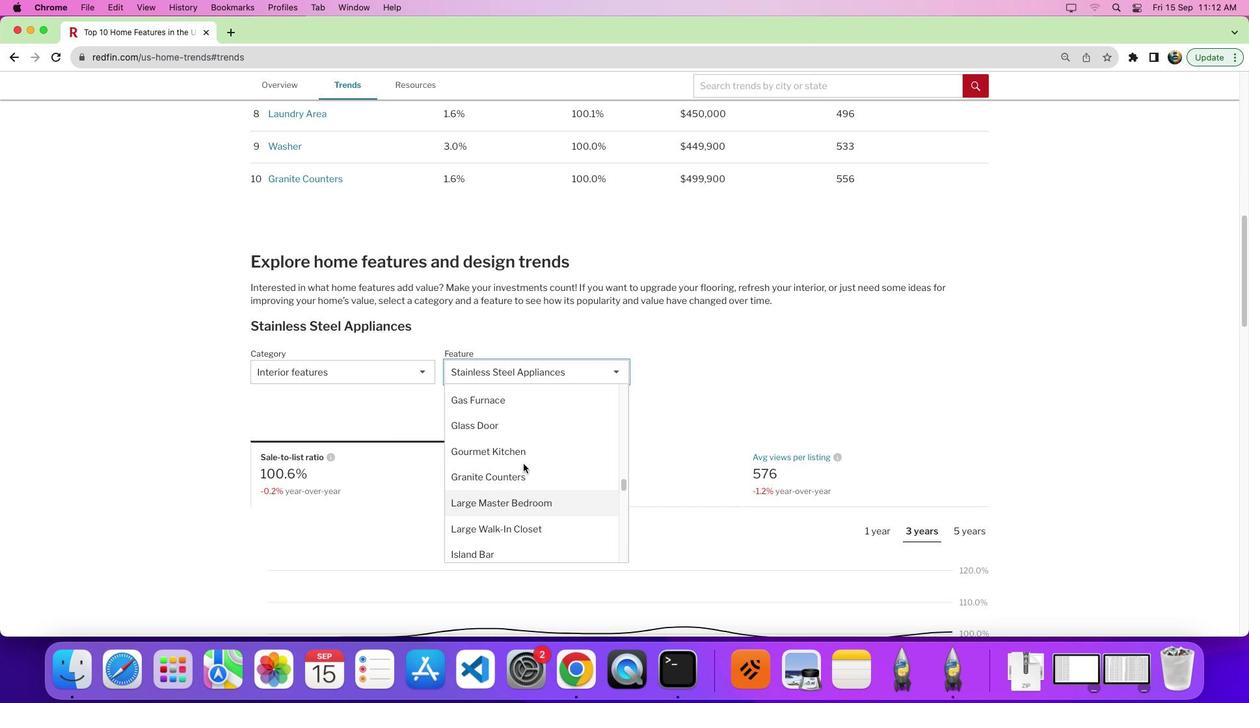 
Action: Mouse moved to (527, 466)
Screenshot: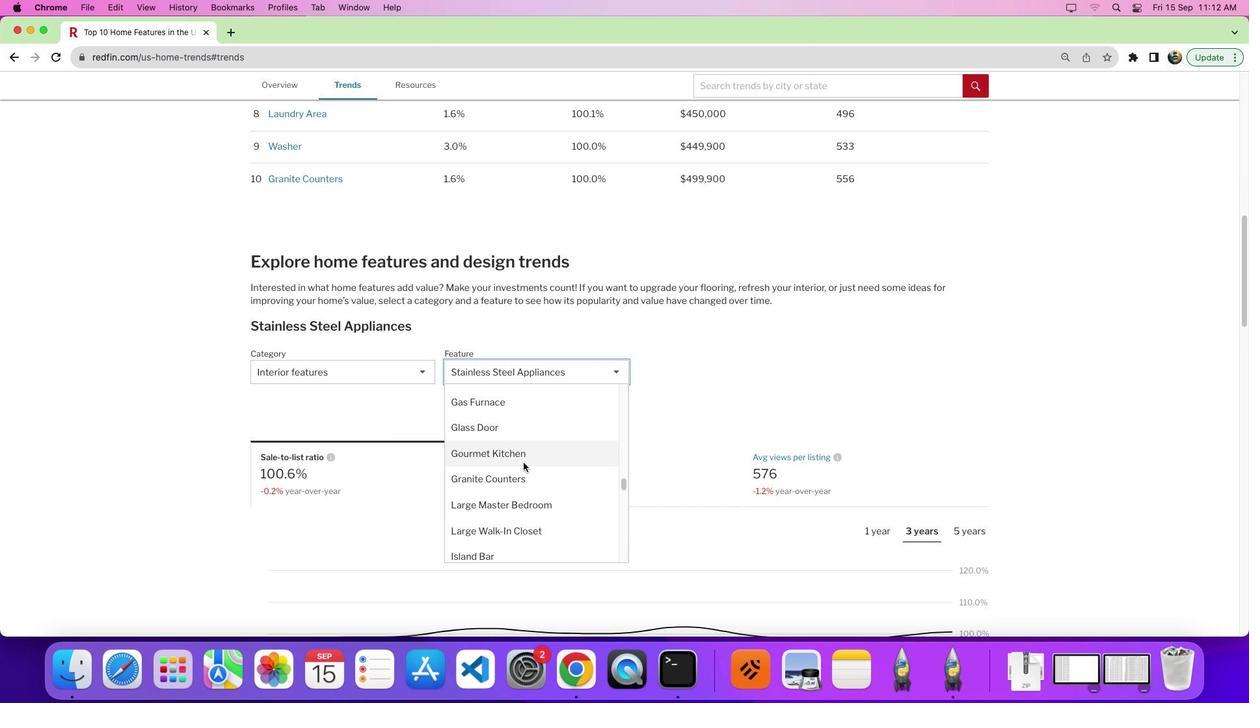 
Action: Mouse scrolled (527, 466) with delta (3, 3)
Screenshot: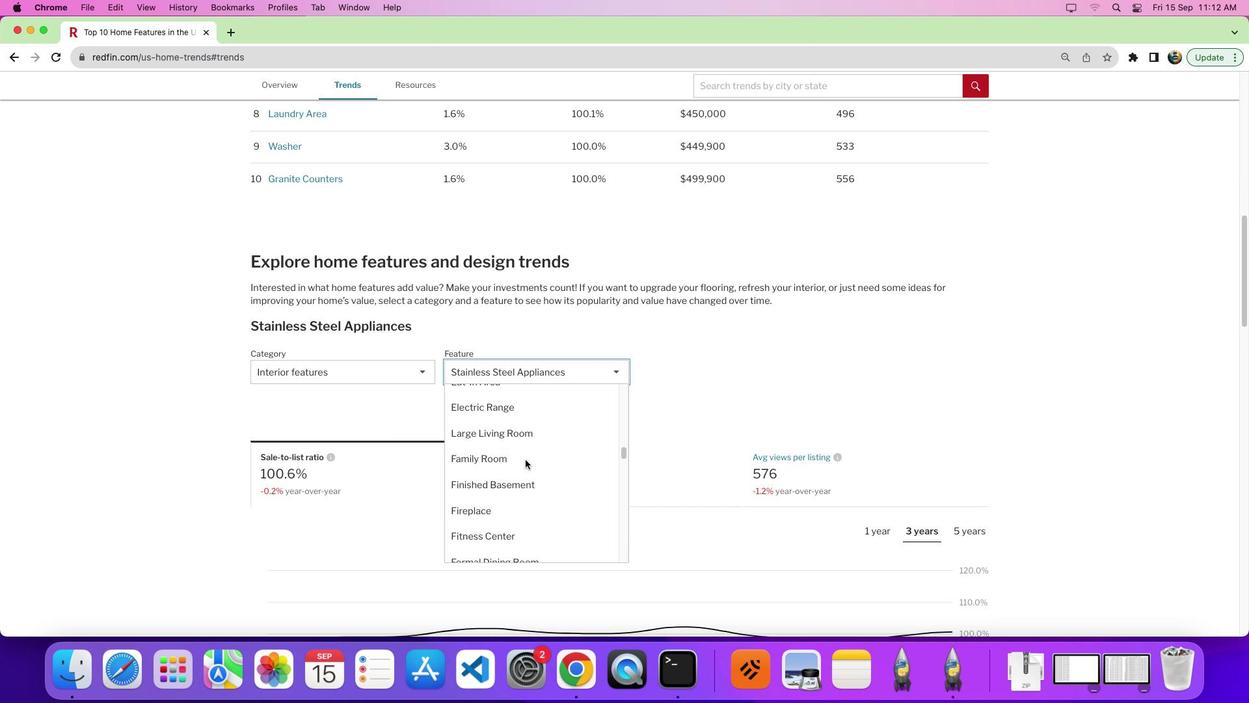 
Action: Mouse scrolled (527, 466) with delta (3, 4)
Screenshot: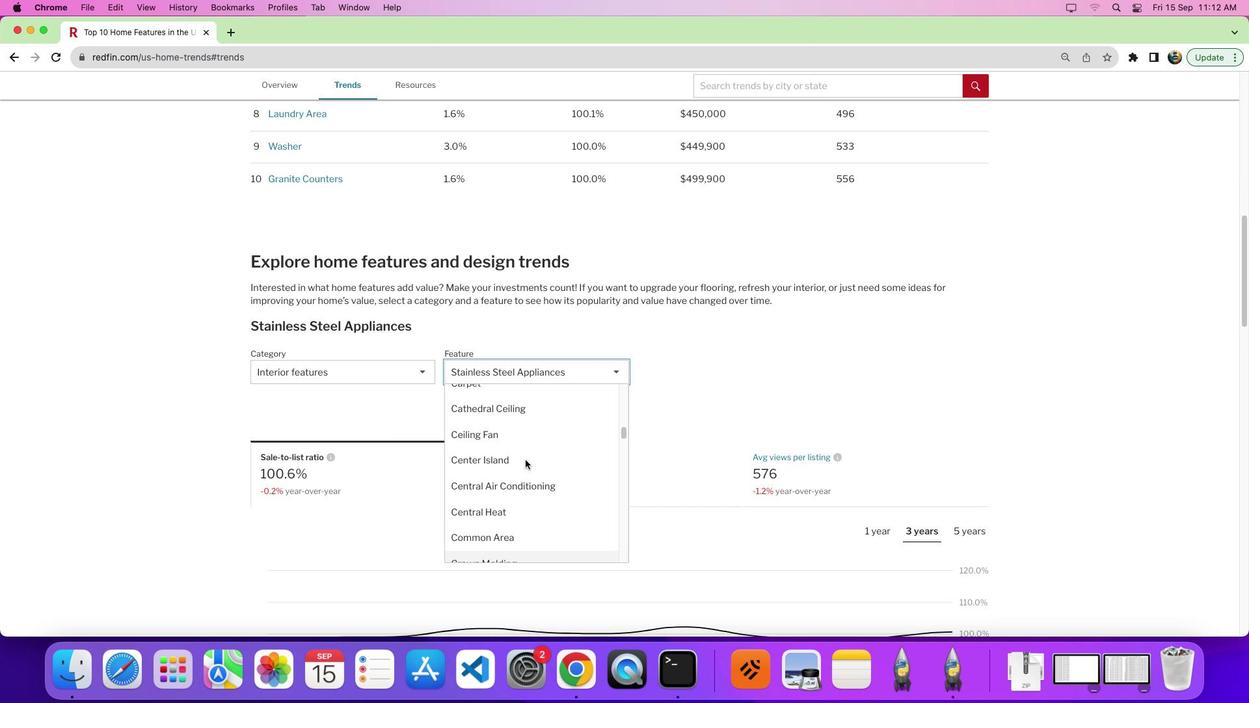
Action: Mouse scrolled (527, 466) with delta (3, 9)
Screenshot: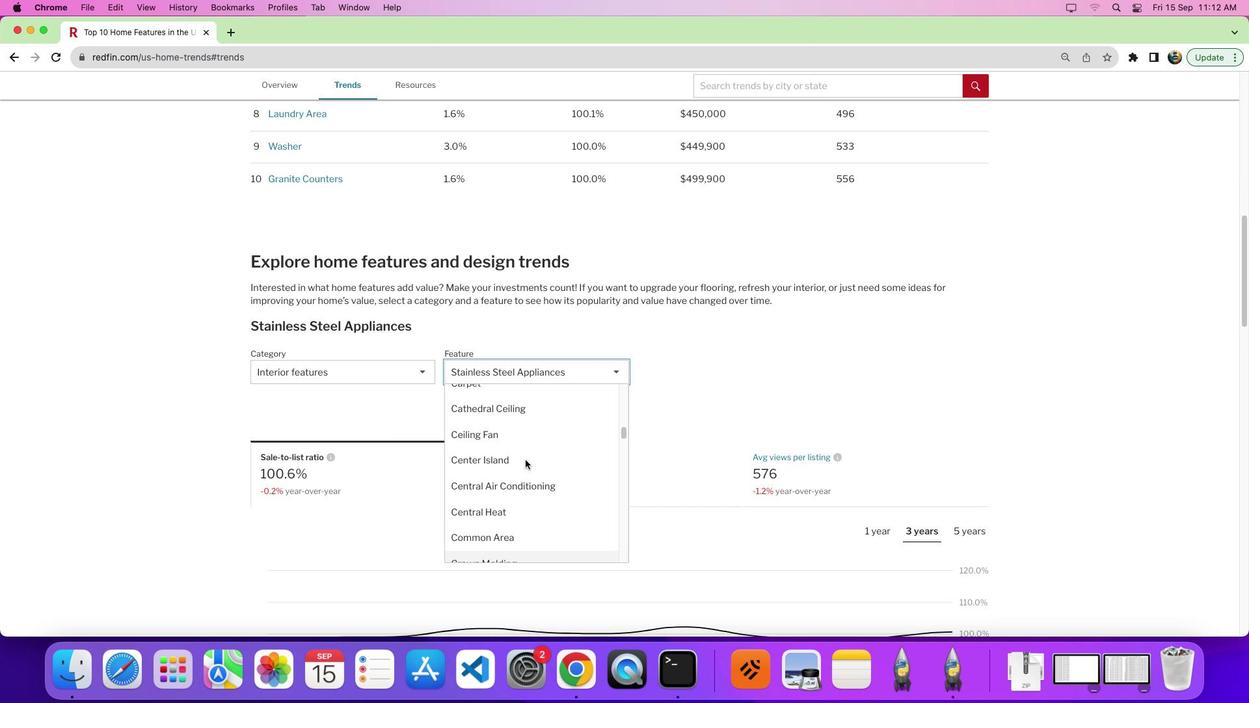 
Action: Mouse moved to (527, 465)
Screenshot: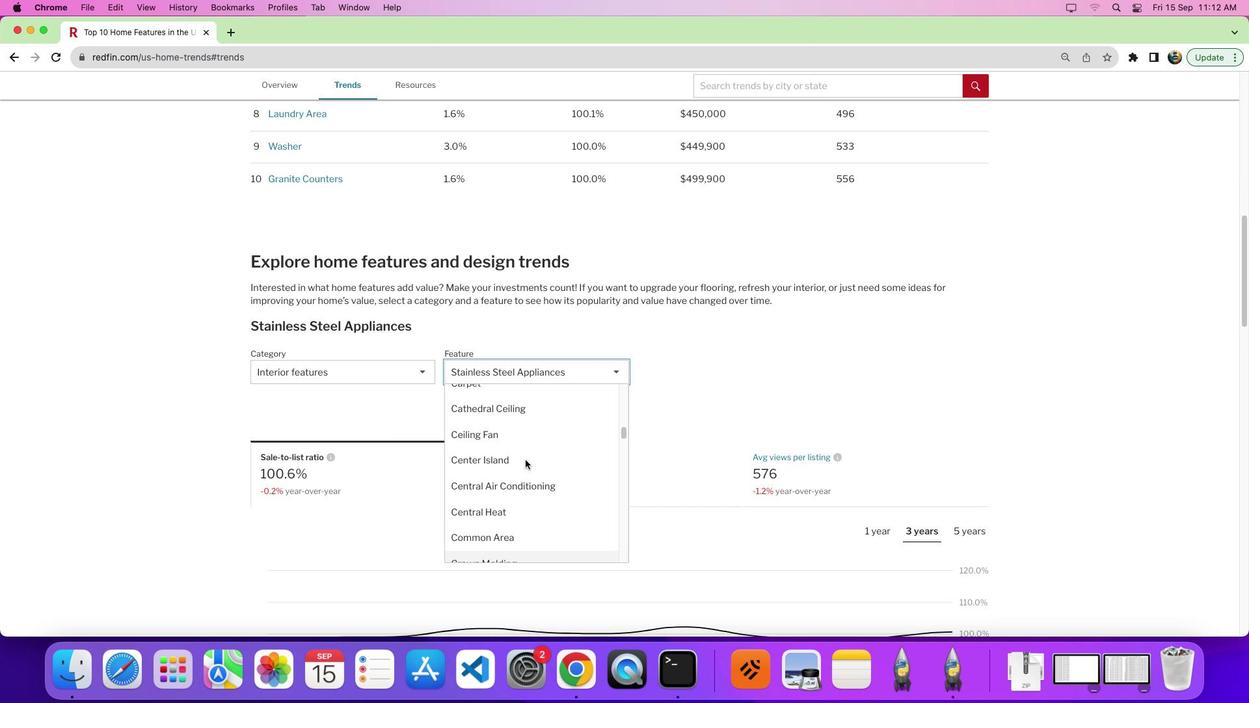 
Action: Mouse scrolled (527, 465) with delta (3, 12)
Screenshot: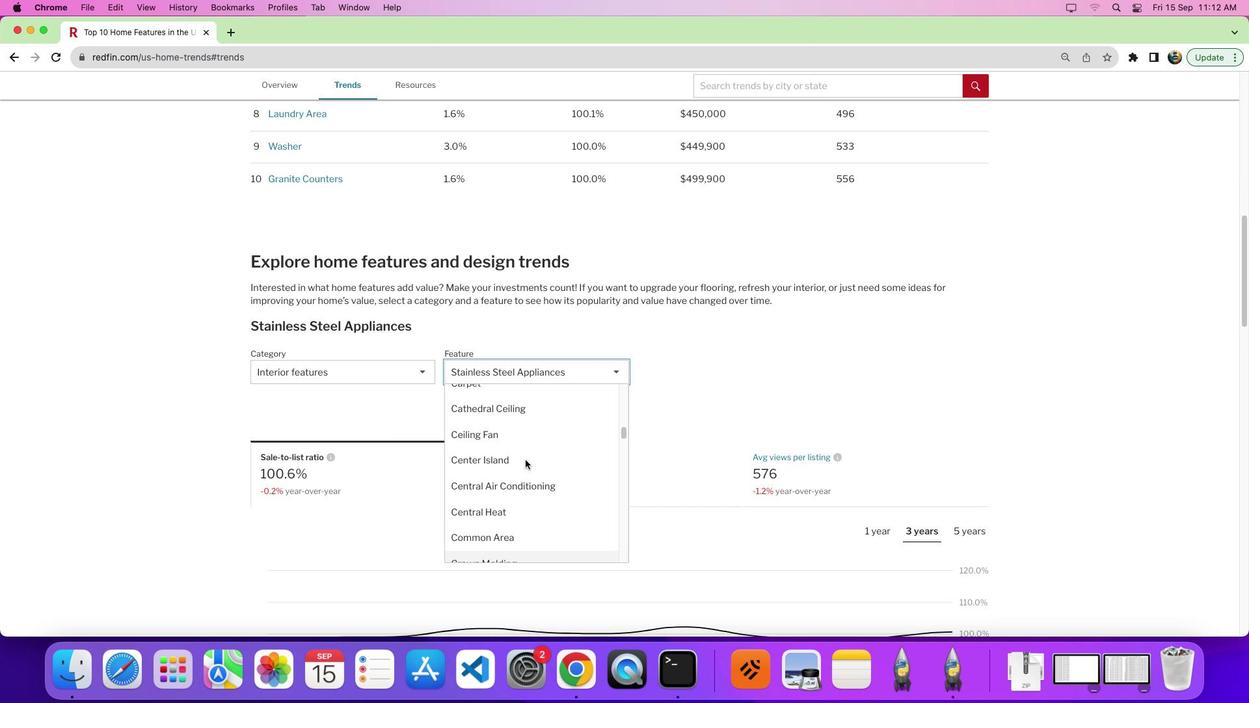
Action: Mouse moved to (529, 462)
Screenshot: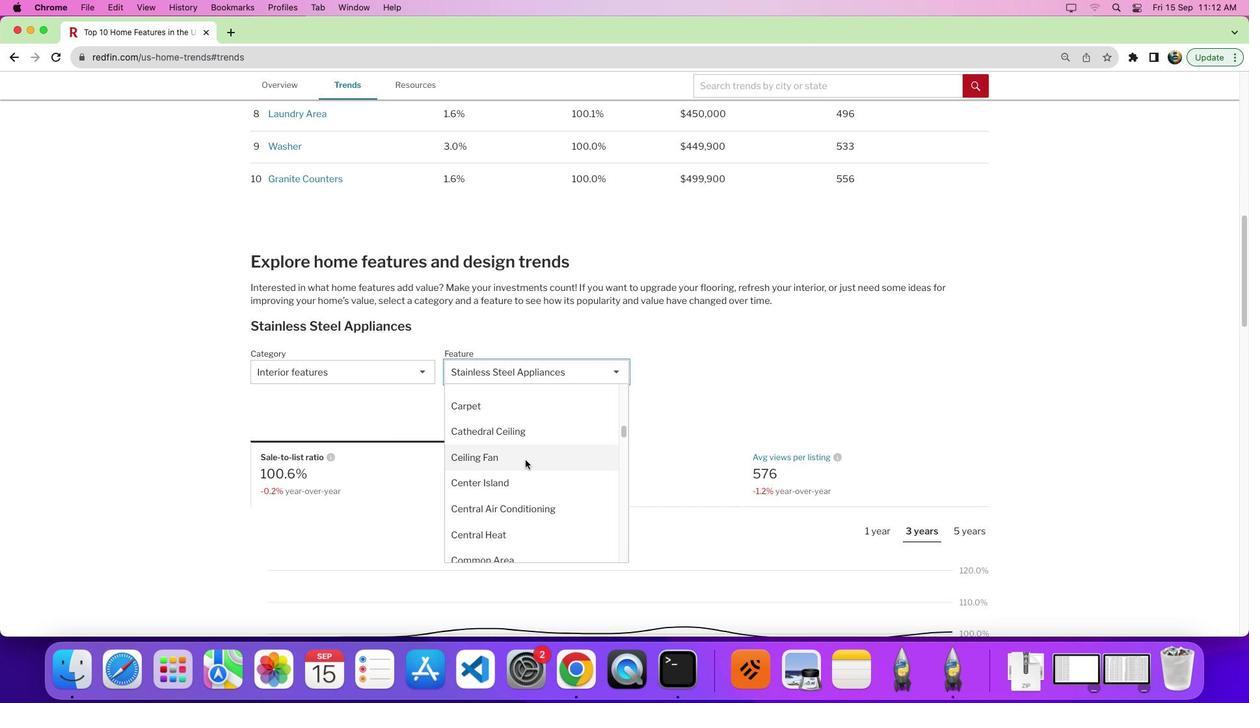 
Action: Mouse scrolled (529, 462) with delta (3, 3)
Screenshot: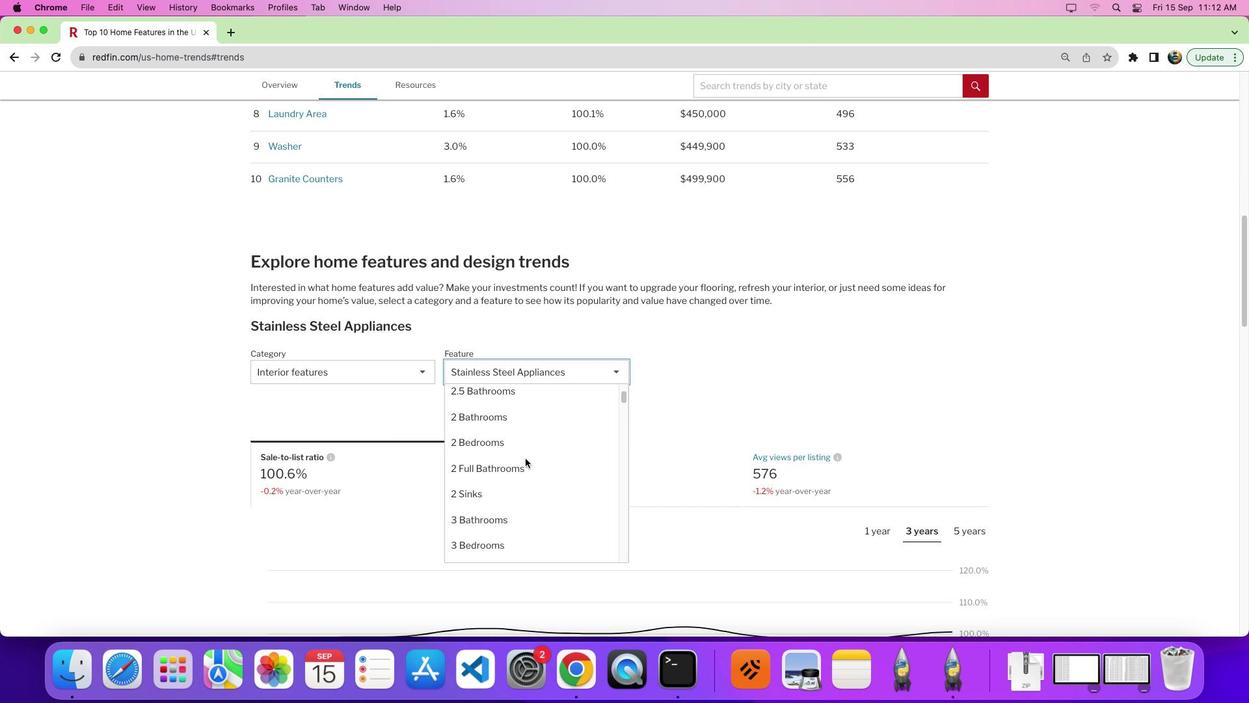 
Action: Mouse scrolled (529, 462) with delta (3, 4)
Screenshot: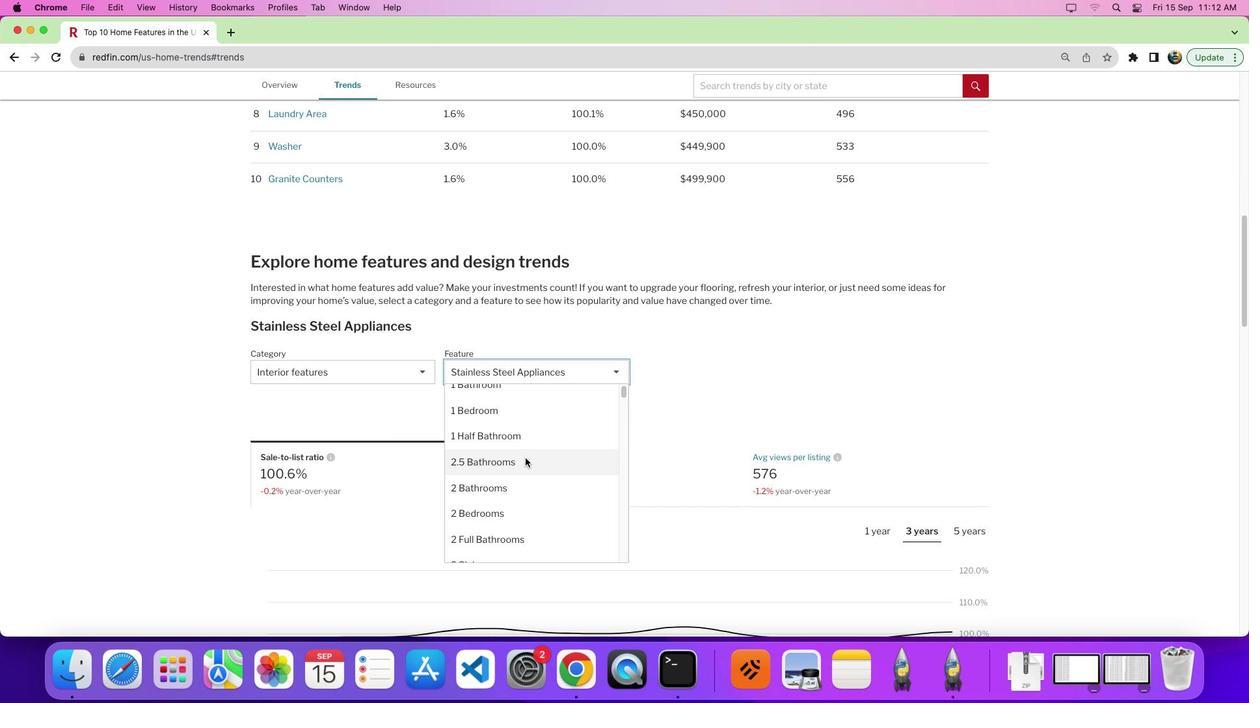 
Action: Mouse scrolled (529, 462) with delta (3, 9)
Screenshot: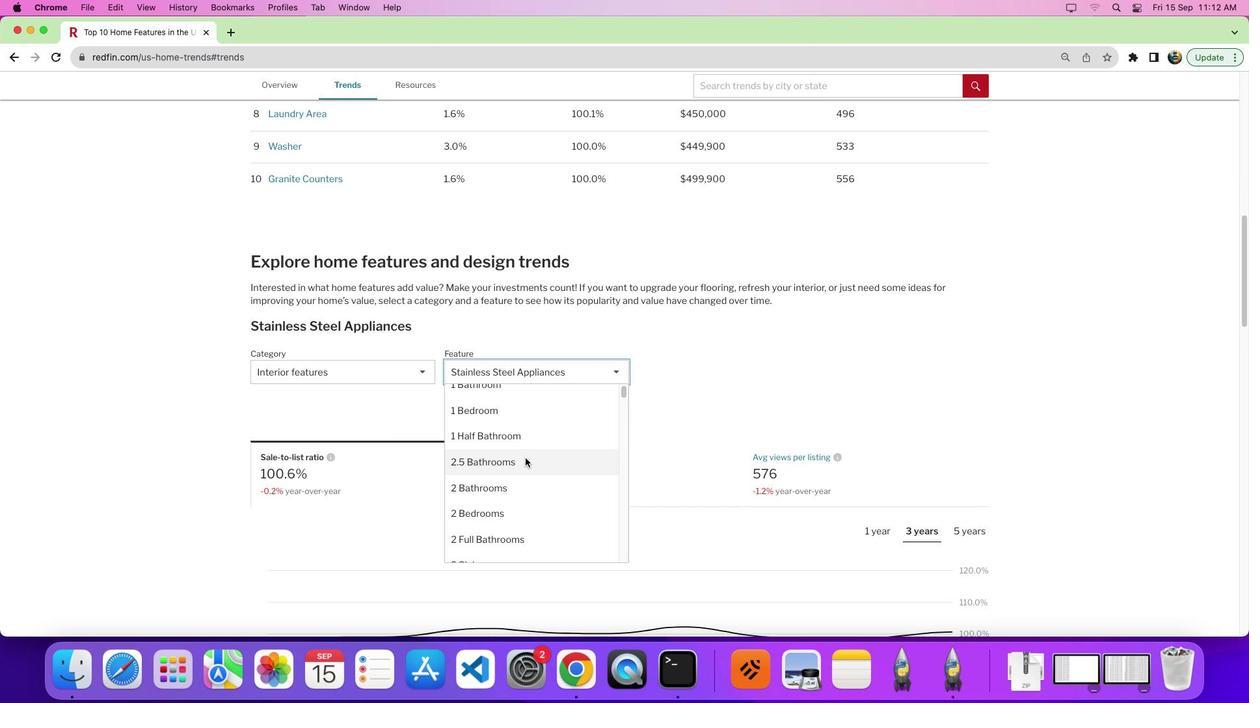 
Action: Mouse scrolled (529, 462) with delta (3, 12)
Screenshot: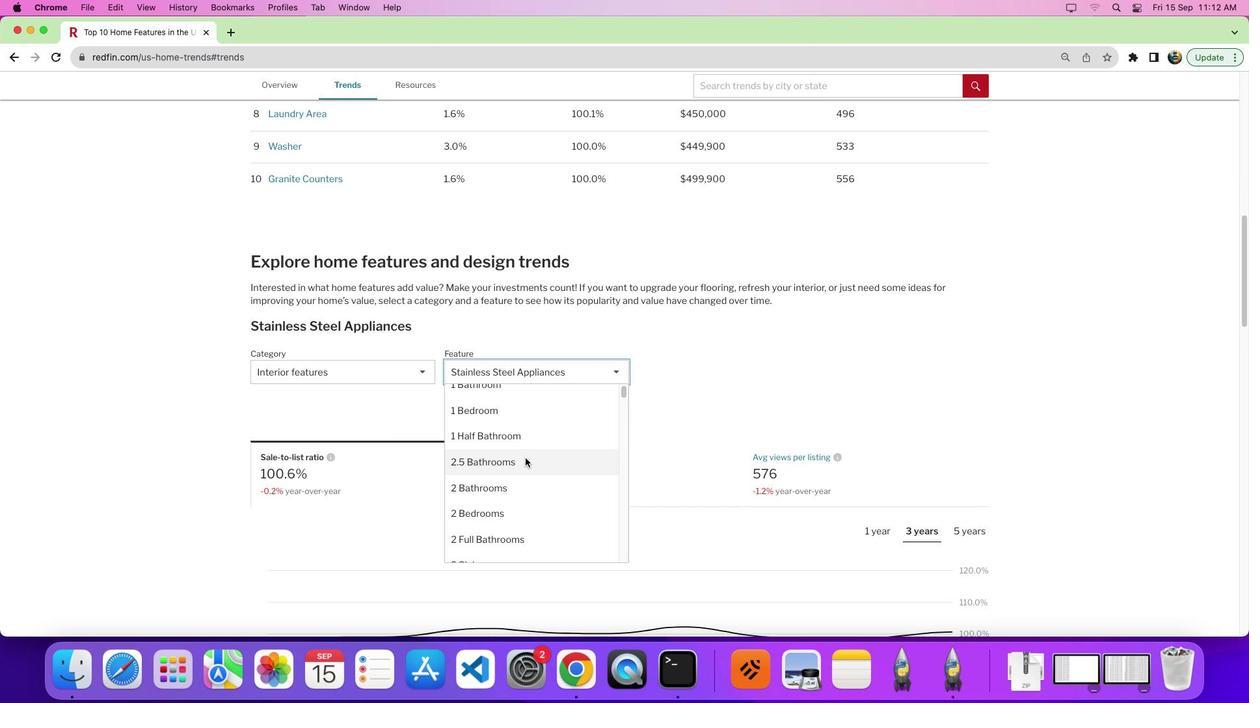 
Action: Mouse moved to (501, 471)
Screenshot: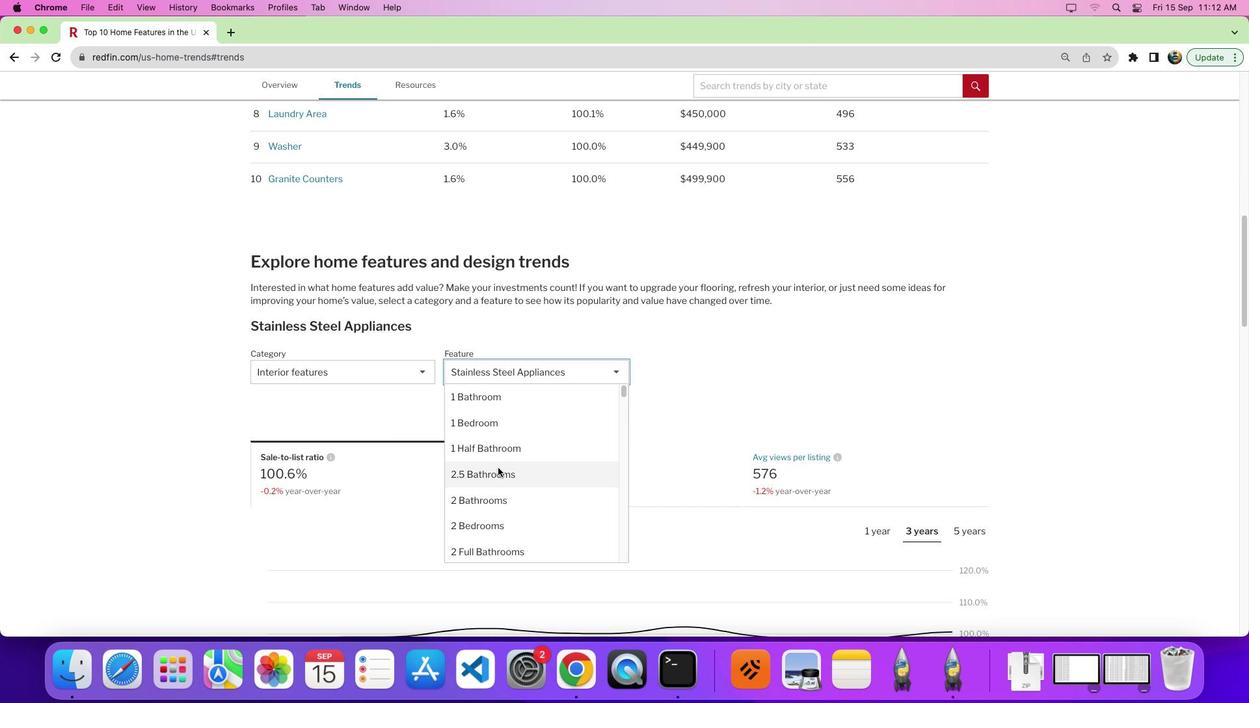 
Action: Mouse pressed left at (501, 471)
Screenshot: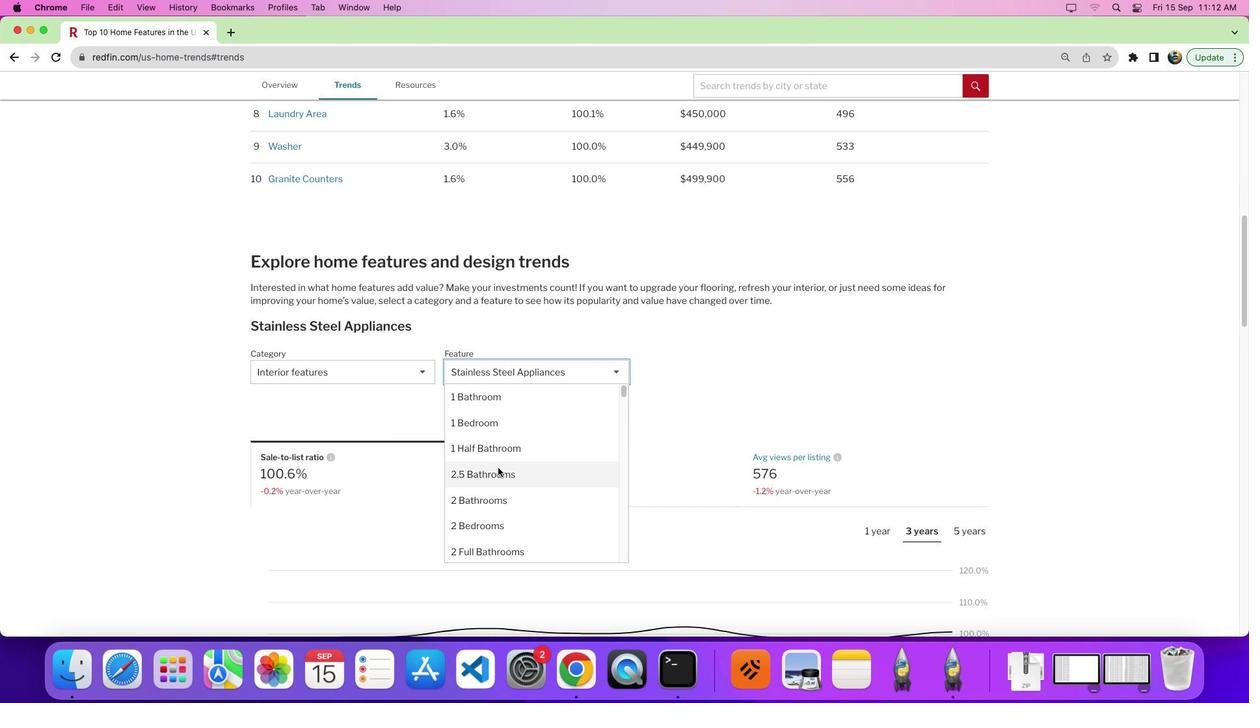 
Action: Mouse moved to (770, 421)
Screenshot: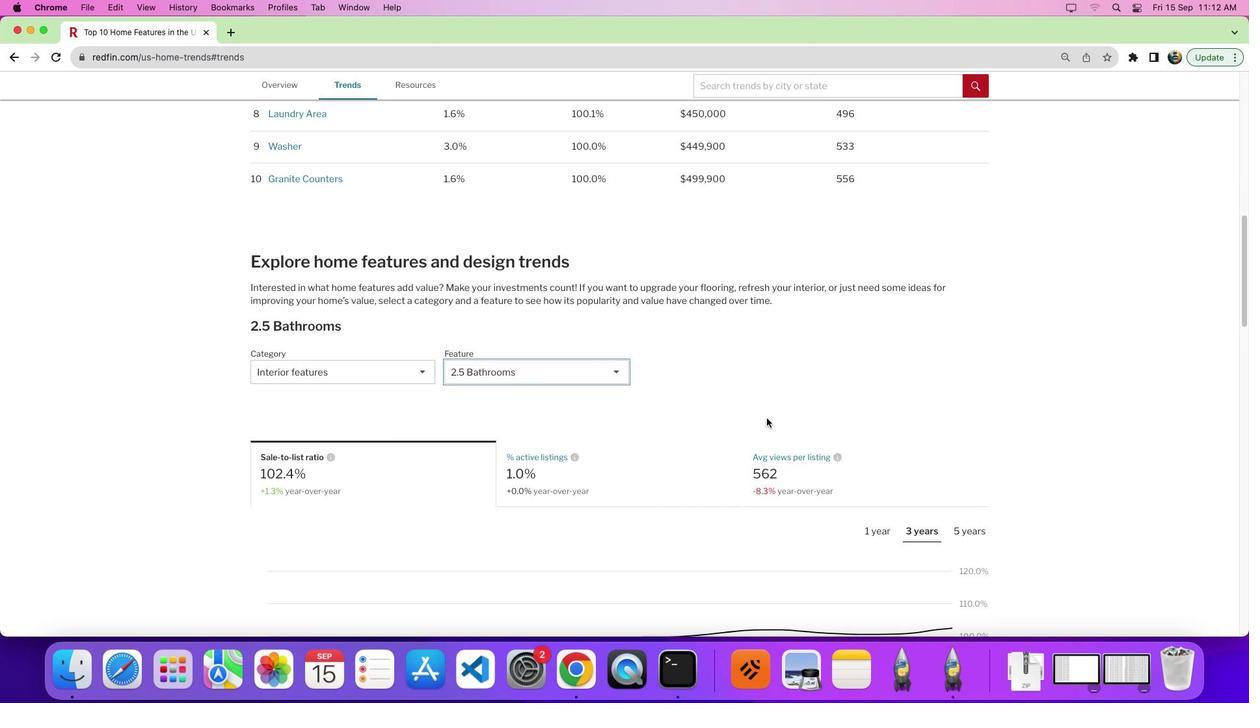 
Action: Mouse scrolled (770, 421) with delta (3, 2)
Screenshot: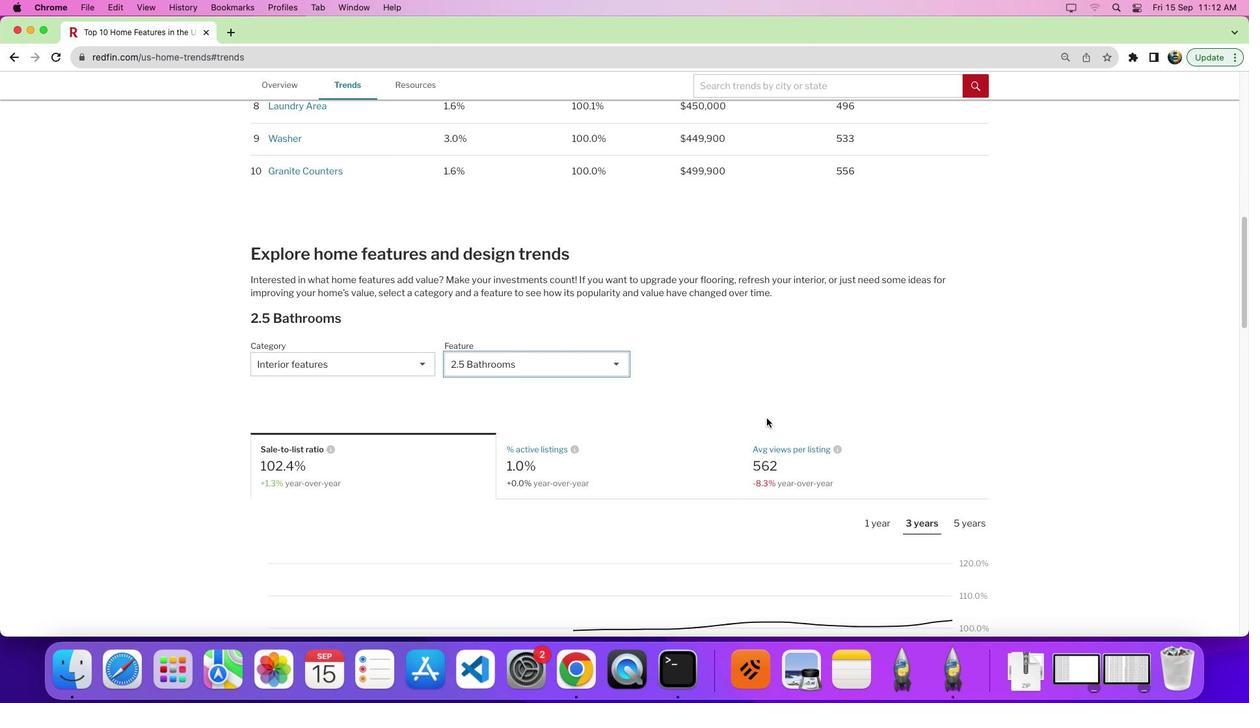 
Action: Mouse scrolled (770, 421) with delta (3, 2)
Screenshot: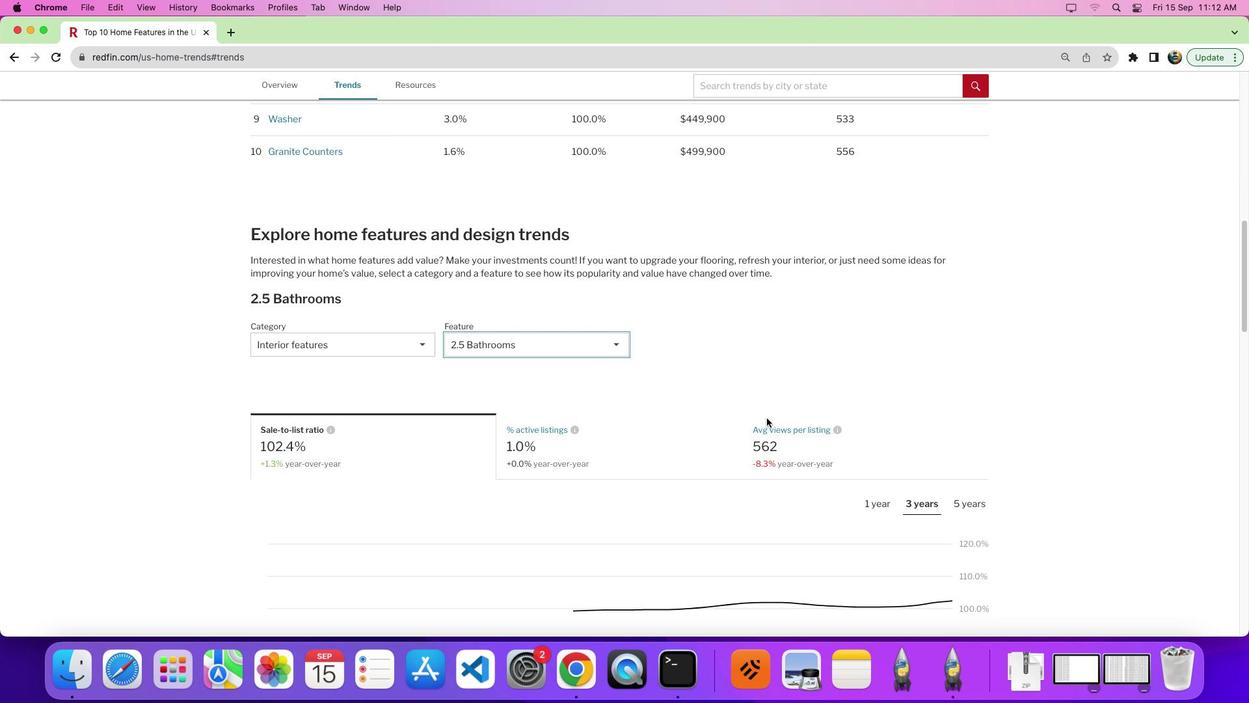 
Action: Mouse moved to (900, 421)
Screenshot: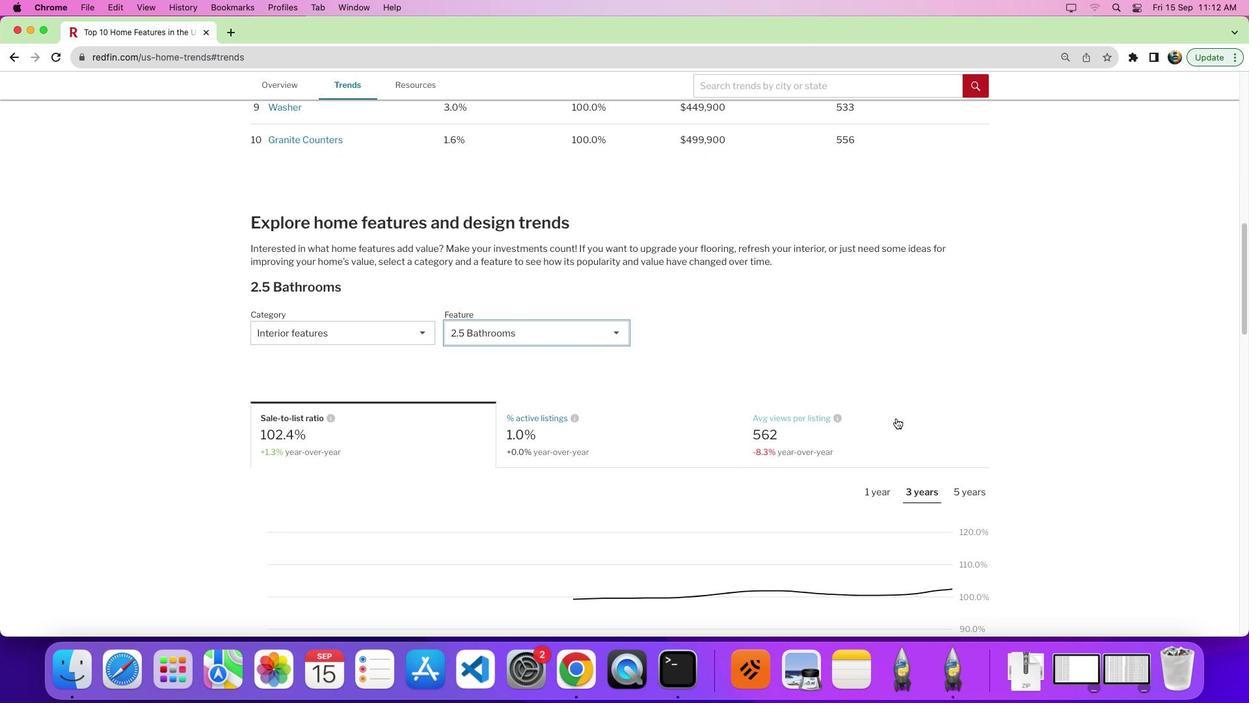 
Action: Mouse scrolled (900, 421) with delta (3, 2)
Screenshot: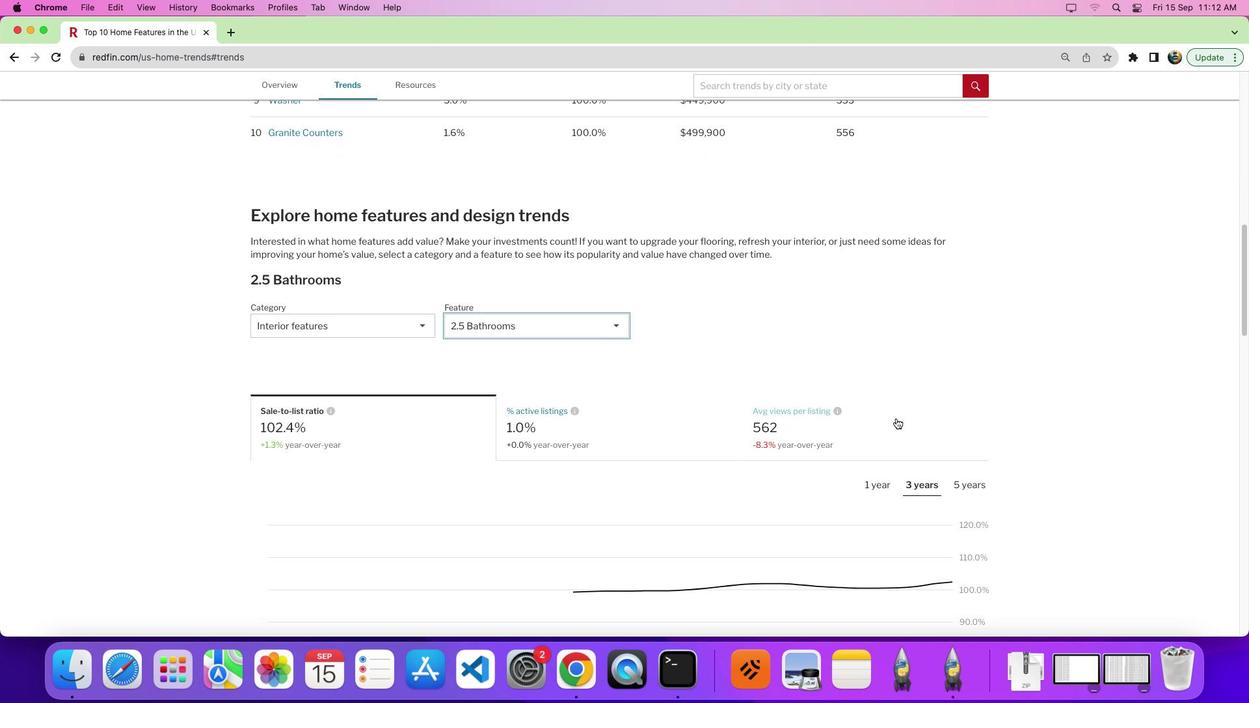 
Action: Mouse scrolled (900, 421) with delta (3, 2)
Screenshot: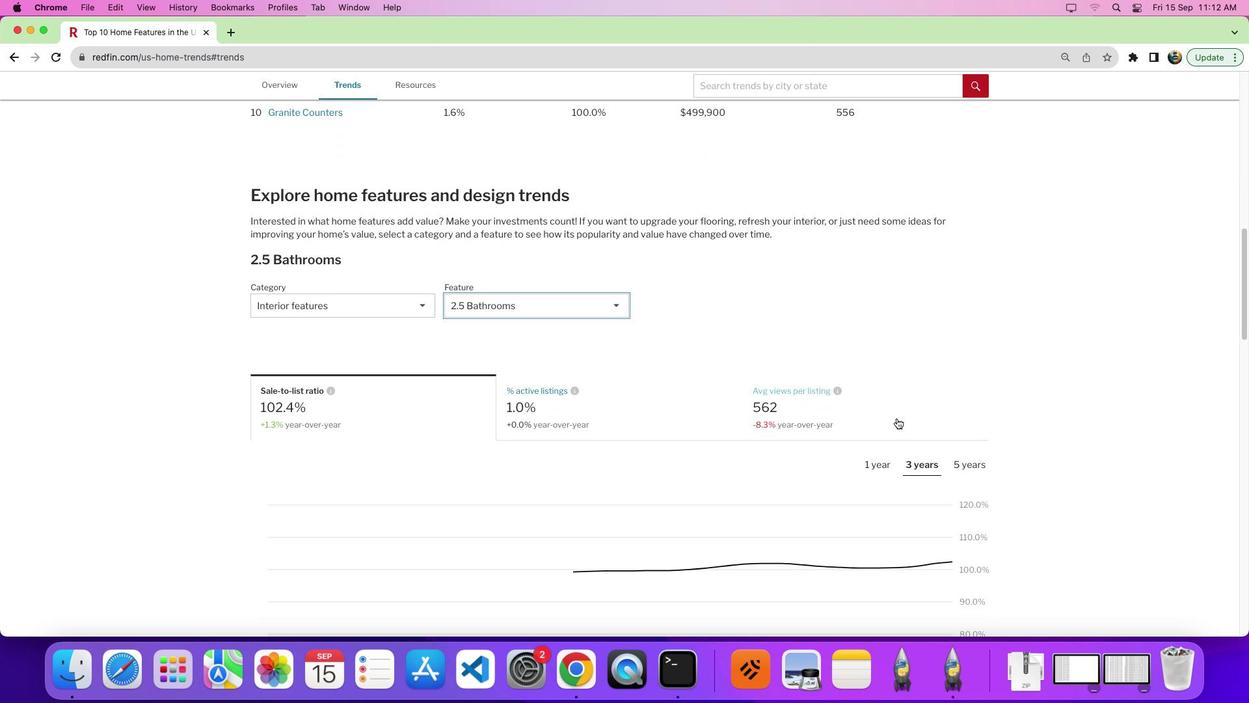 
Action: Mouse moved to (962, 429)
Screenshot: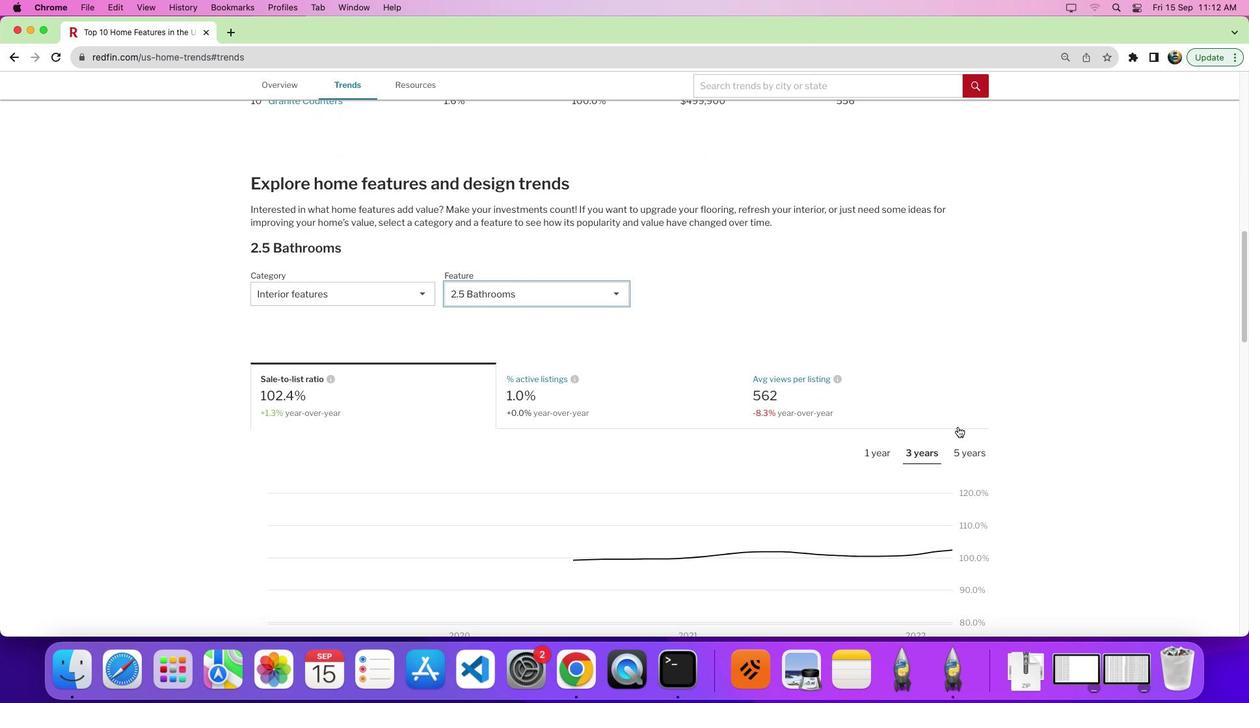 
Action: Mouse scrolled (962, 429) with delta (3, 2)
Screenshot: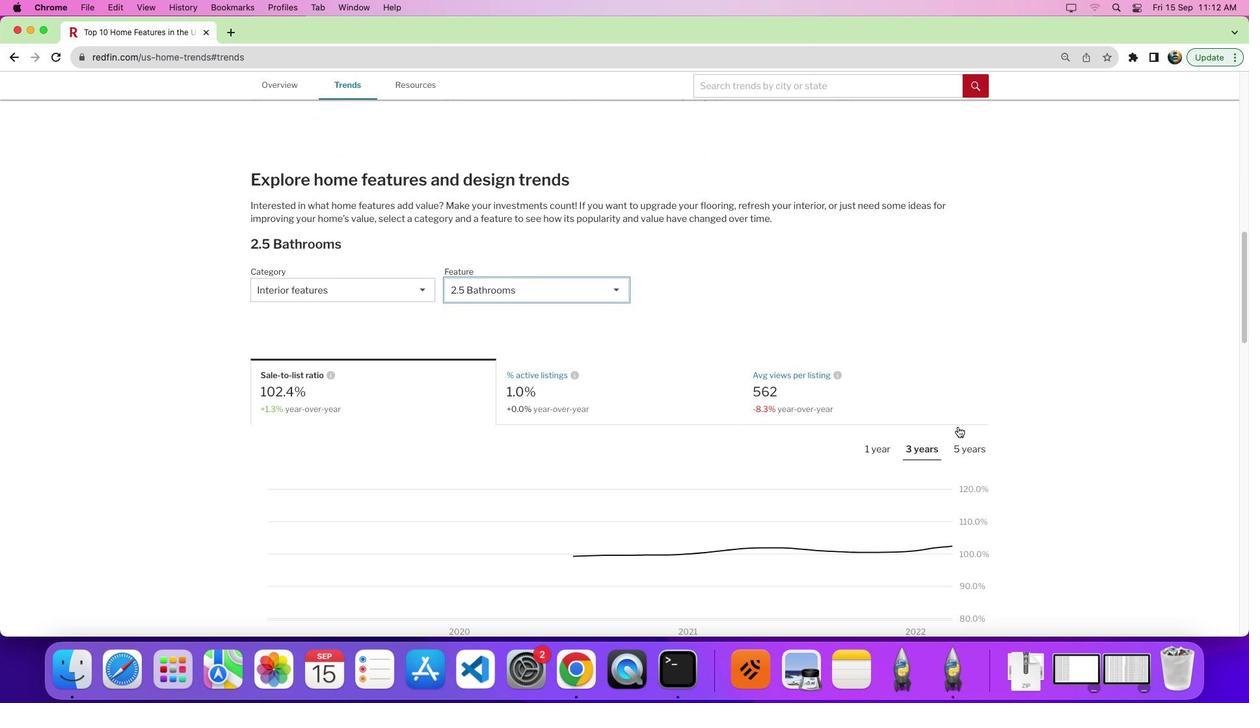 
Action: Mouse scrolled (962, 429) with delta (3, 2)
Screenshot: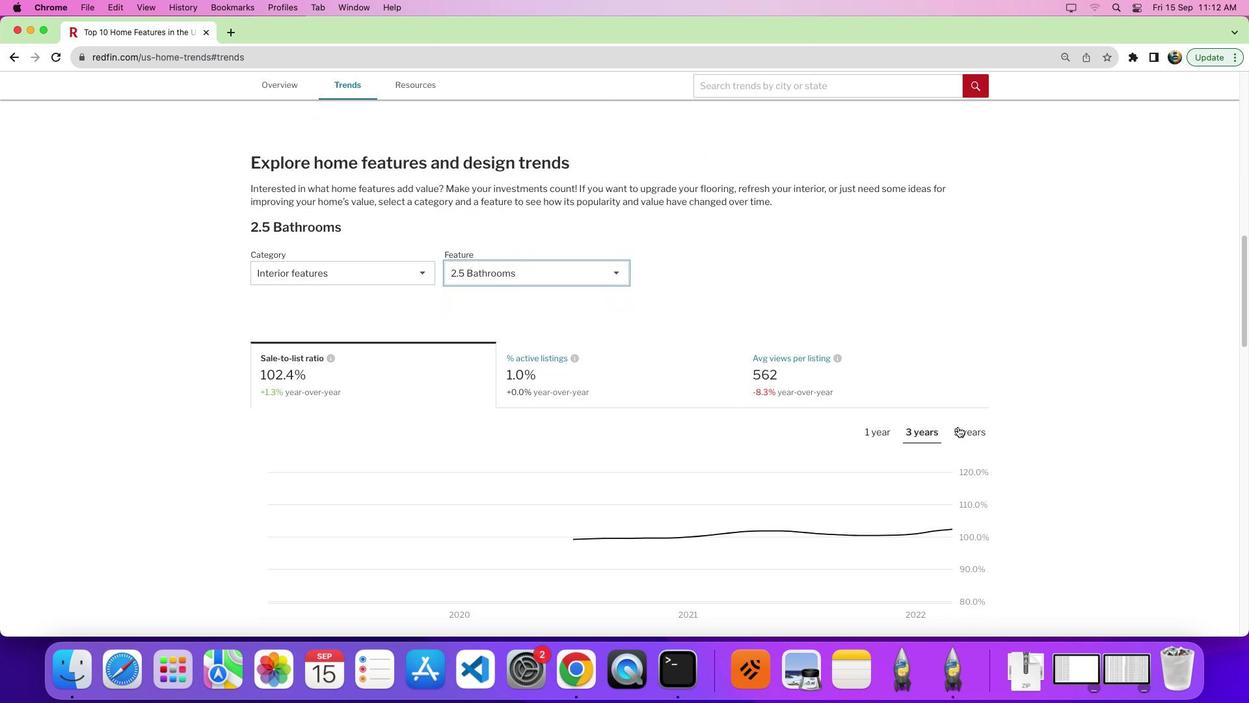 
Action: Mouse moved to (771, 364)
Screenshot: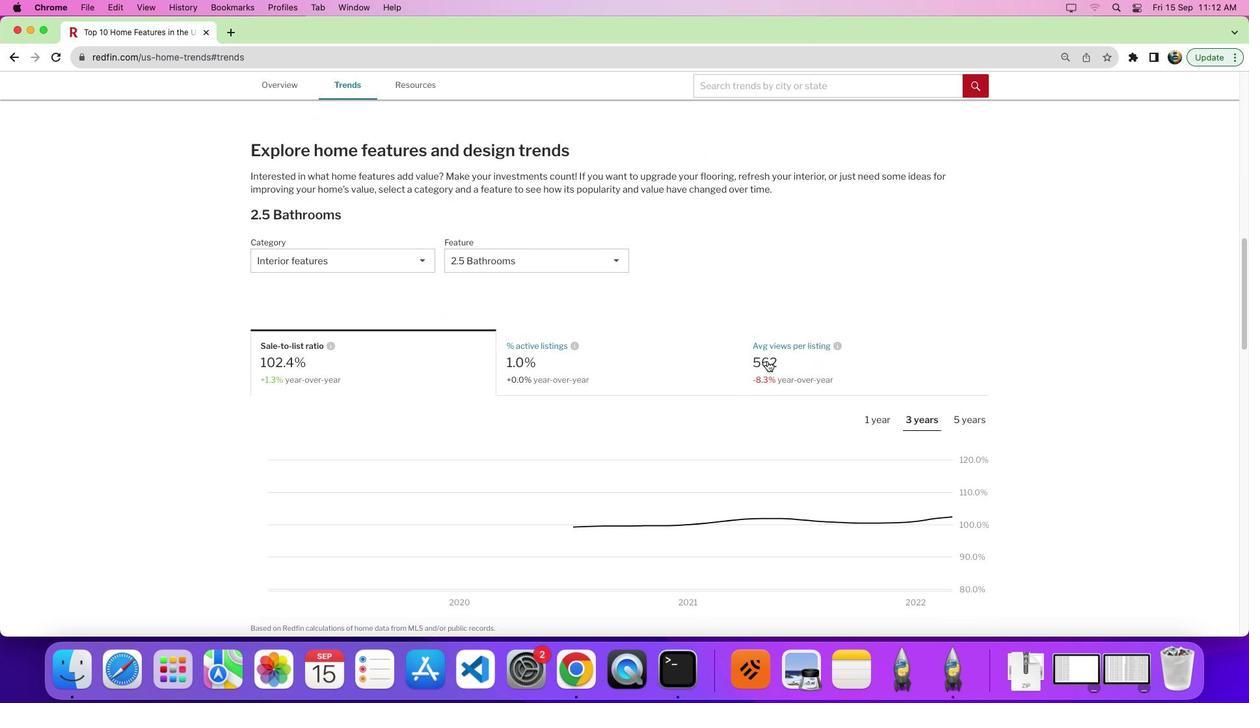 
Action: Mouse pressed left at (771, 364)
Screenshot: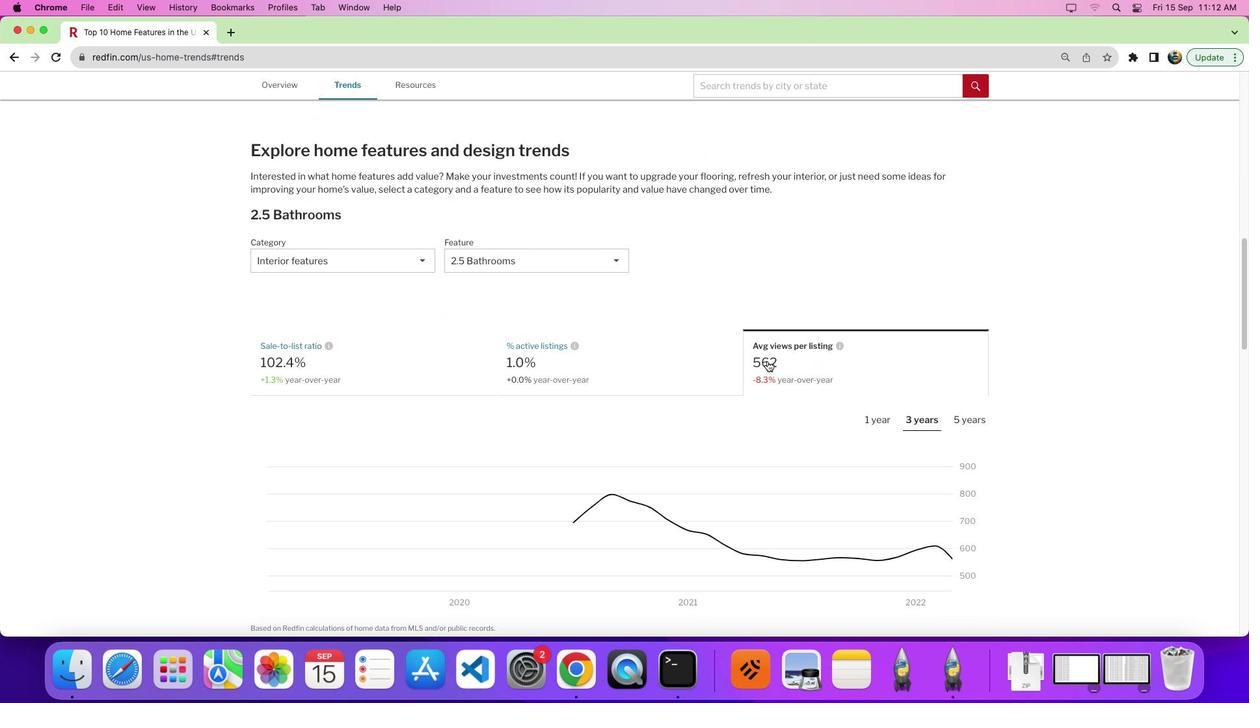 
Action: Mouse moved to (972, 423)
Screenshot: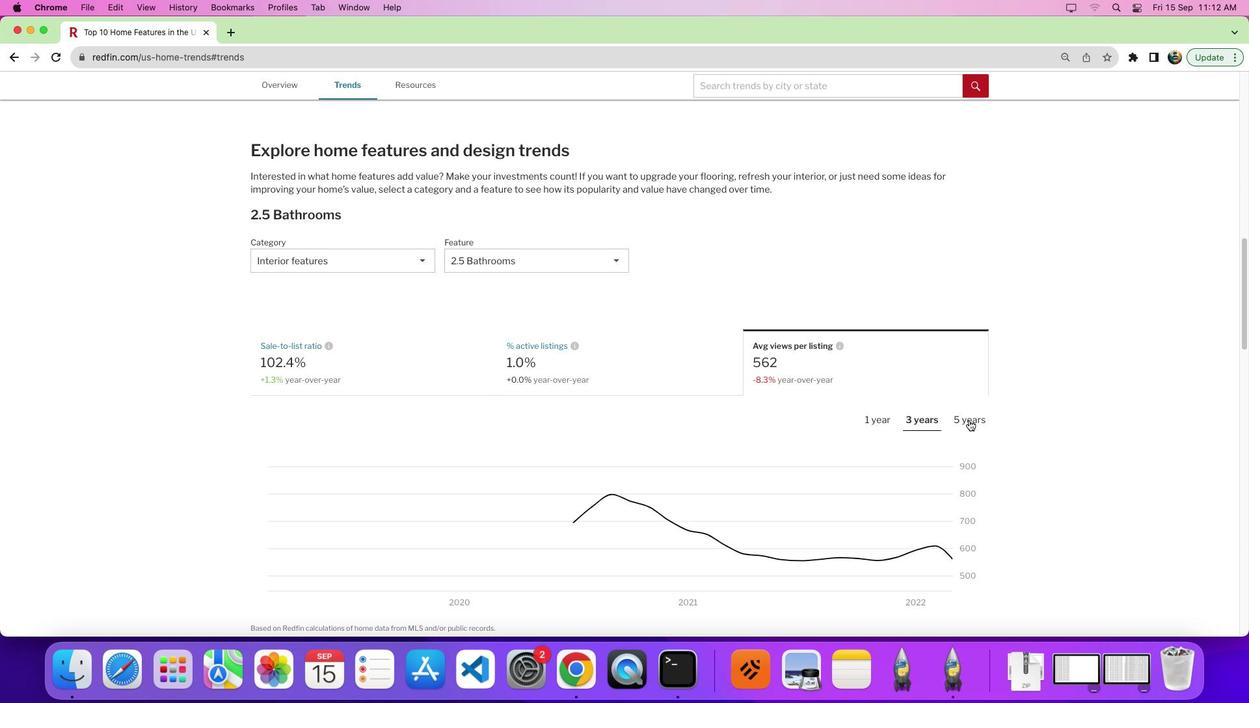 
Action: Mouse pressed left at (972, 423)
Screenshot: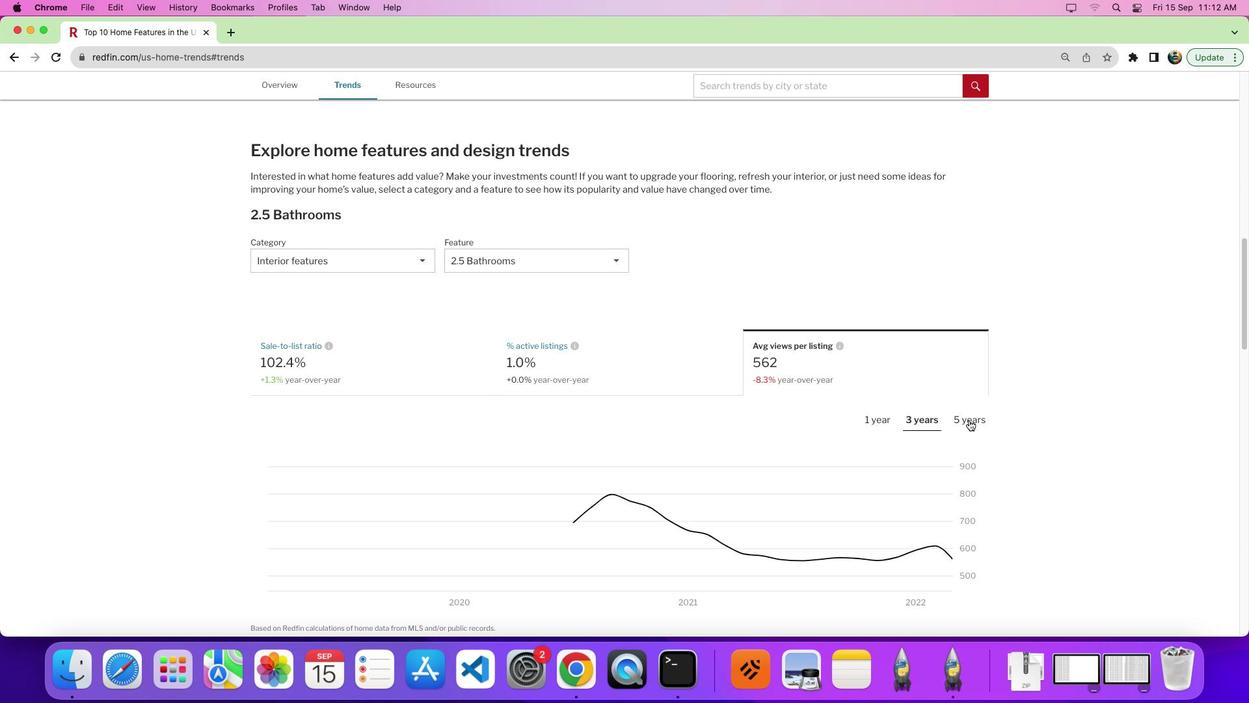 
Action: Mouse moved to (896, 419)
Screenshot: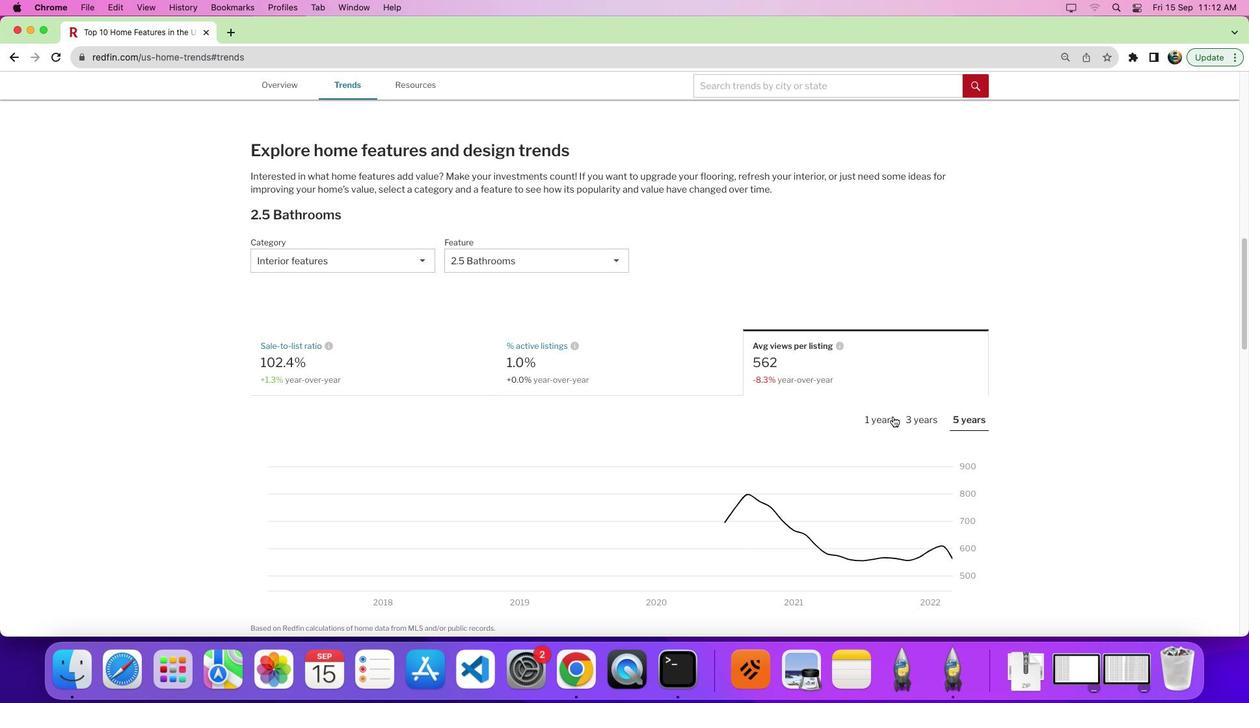 
Action: Mouse scrolled (896, 419) with delta (3, 2)
Screenshot: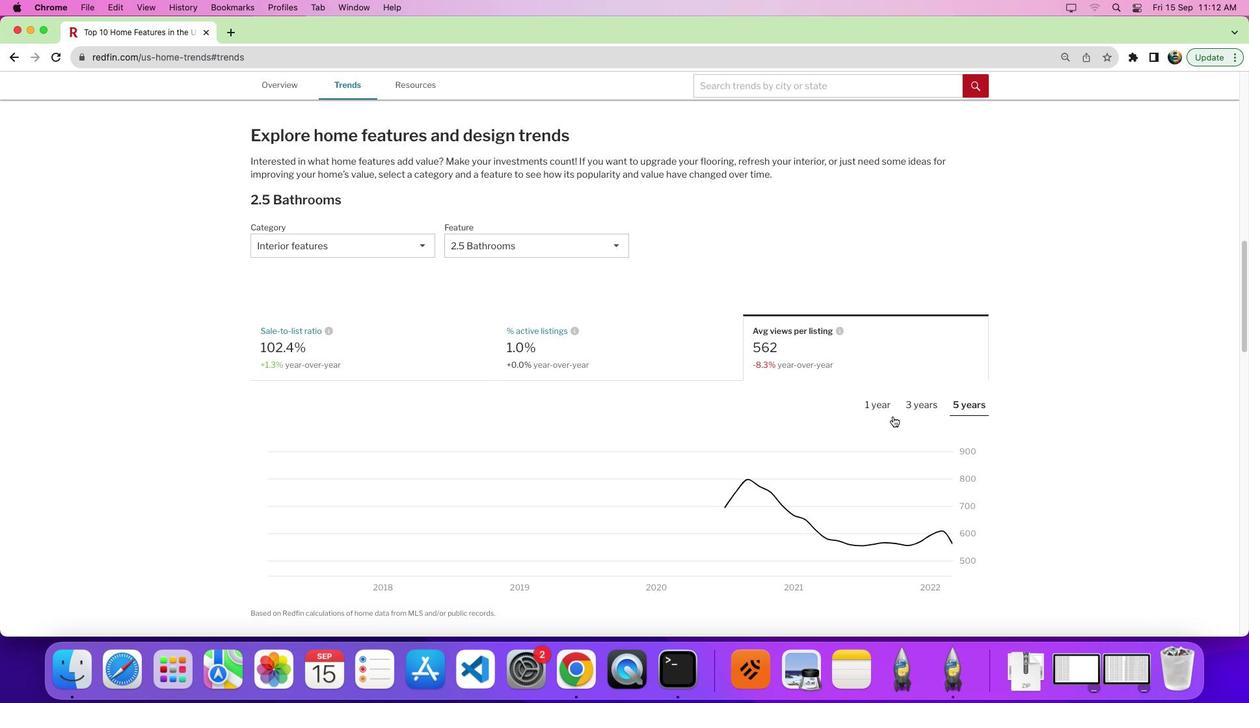 
Action: Mouse scrolled (896, 419) with delta (3, 2)
Screenshot: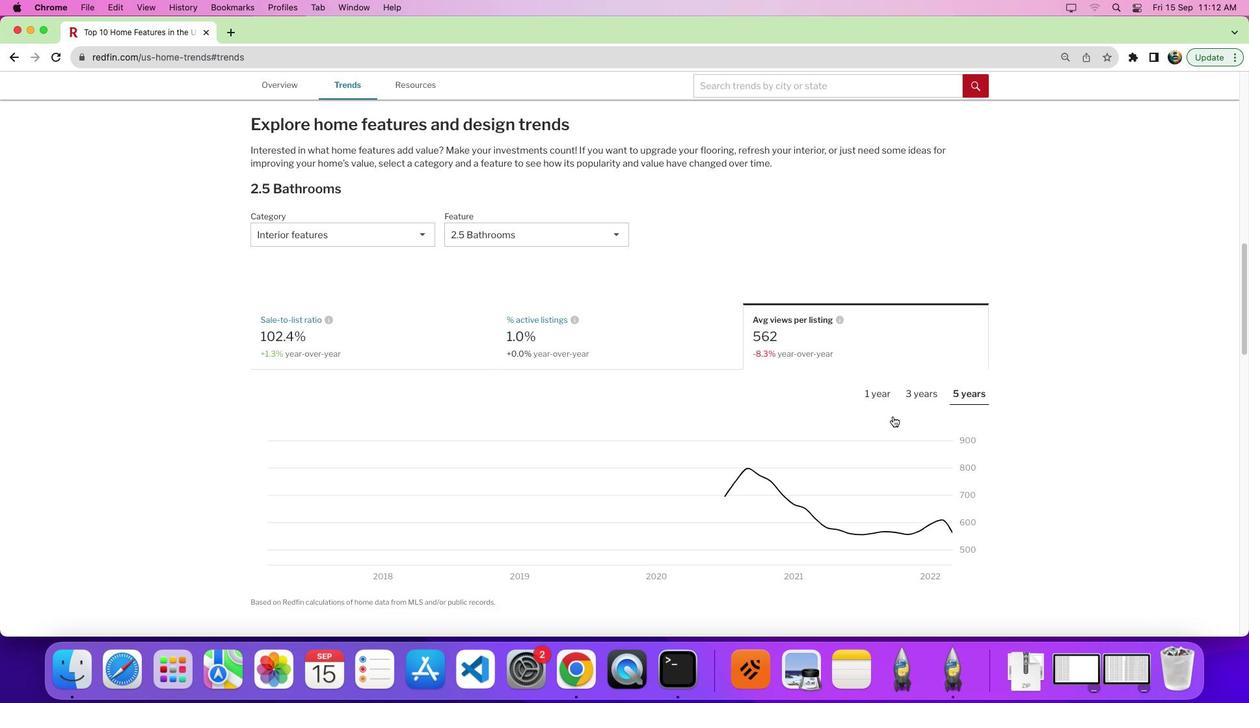 
Action: Mouse scrolled (896, 419) with delta (3, 2)
Screenshot: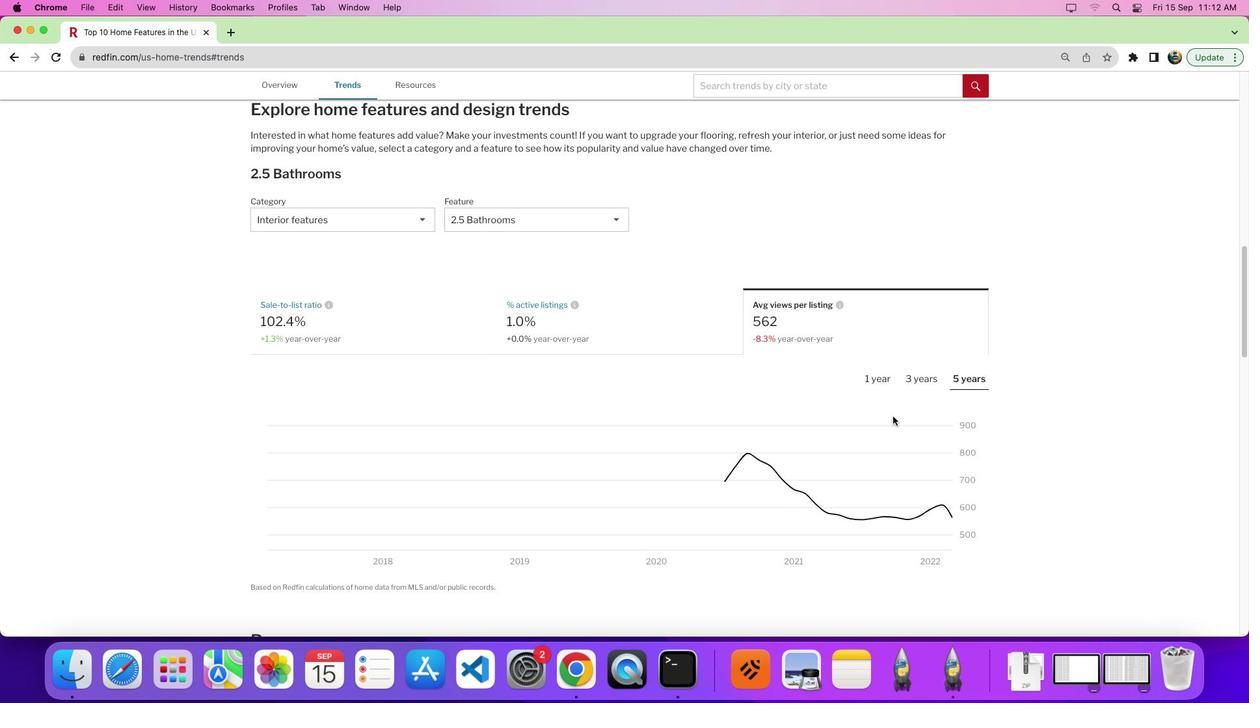 
Action: Mouse scrolled (896, 419) with delta (3, 2)
Screenshot: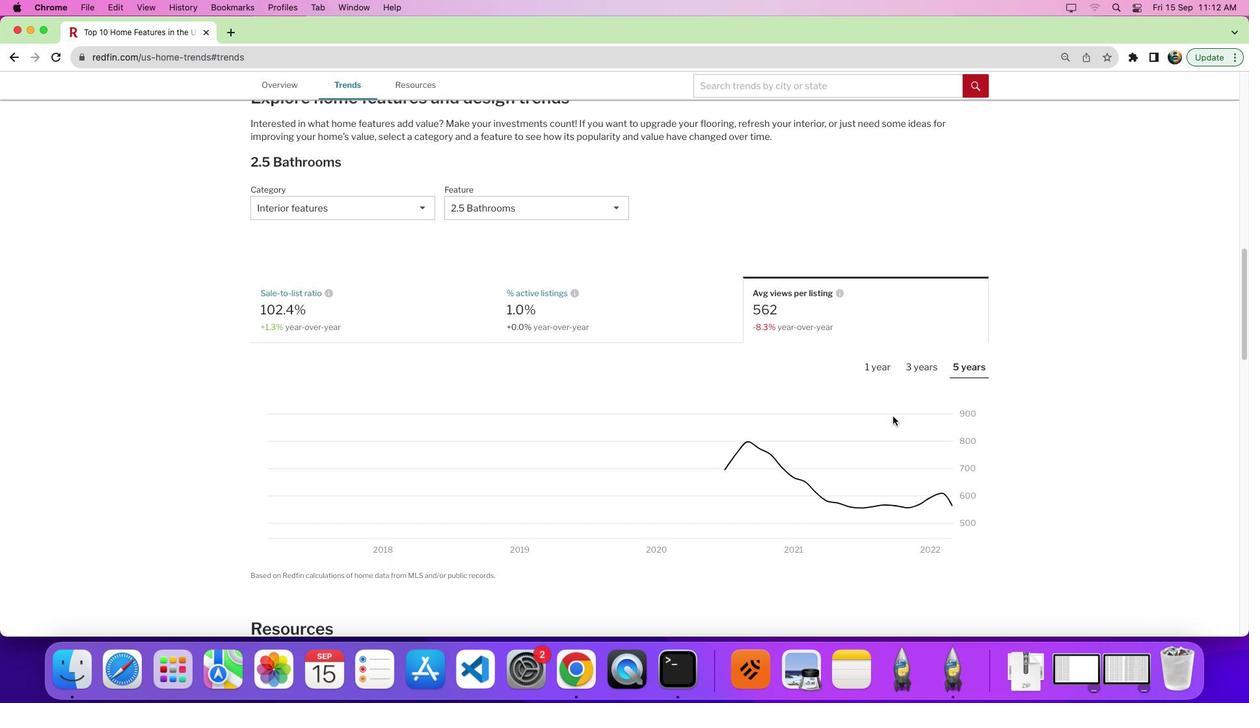 
Action: Mouse moved to (804, 320)
Screenshot: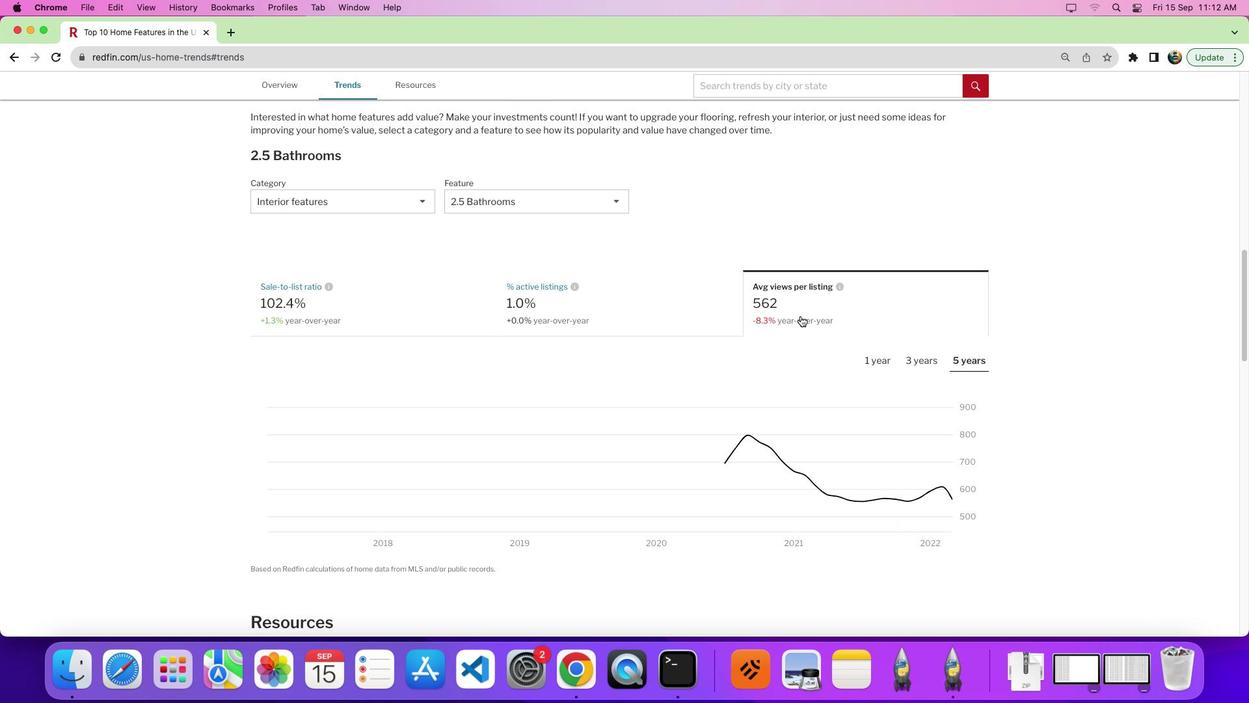 
